 Task: Search one way flight ticket for 1 adult, 5 children, 2 infants in seat and 1 infant on lap in first from Montgomery: Montgomery Regional Airportß(dannelly Field) to Greenville: Pitt-greenville Airport on 5-2-2023. Choice of flights is United. Number of bags: 7 checked bags. Price is upto 55000. Outbound departure time preference is 10:30.
Action: Mouse moved to (236, 410)
Screenshot: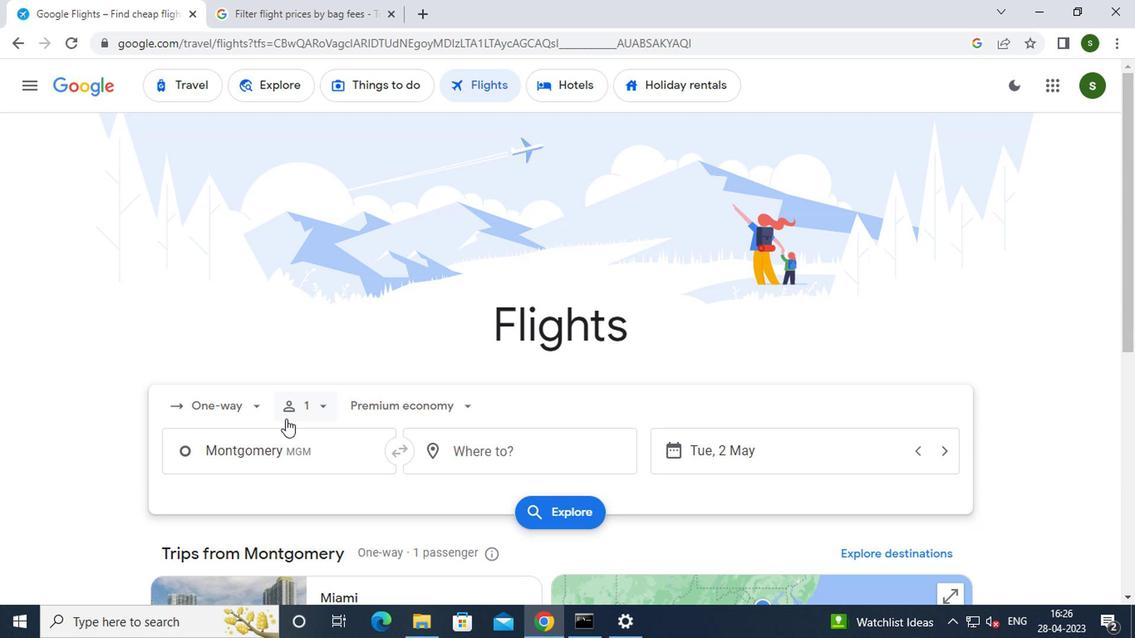 
Action: Mouse pressed left at (236, 410)
Screenshot: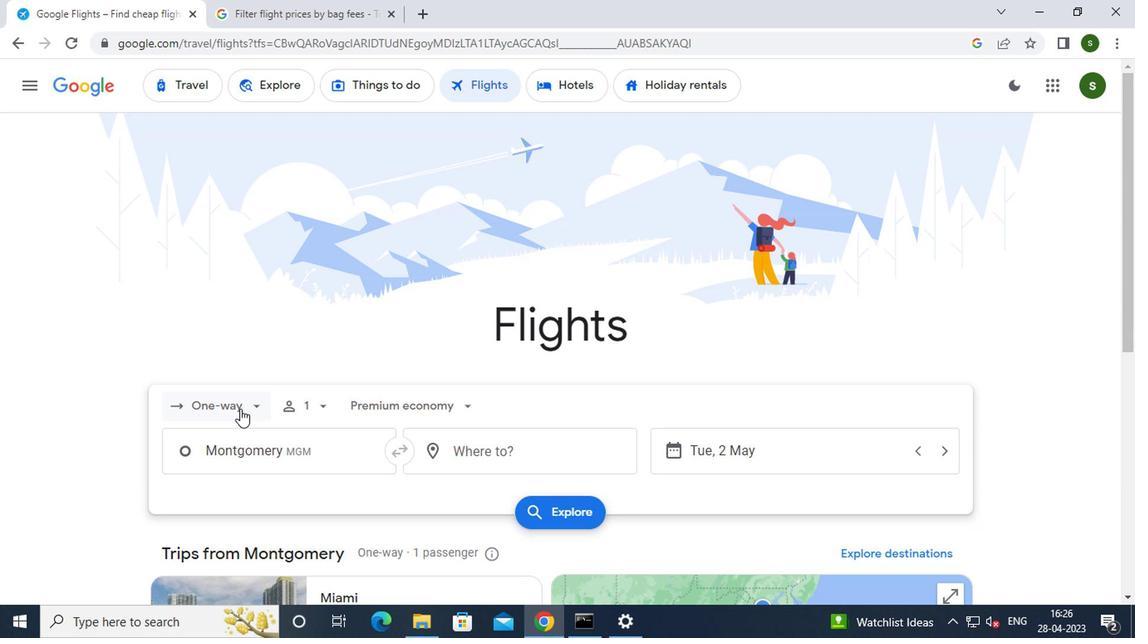 
Action: Mouse moved to (247, 480)
Screenshot: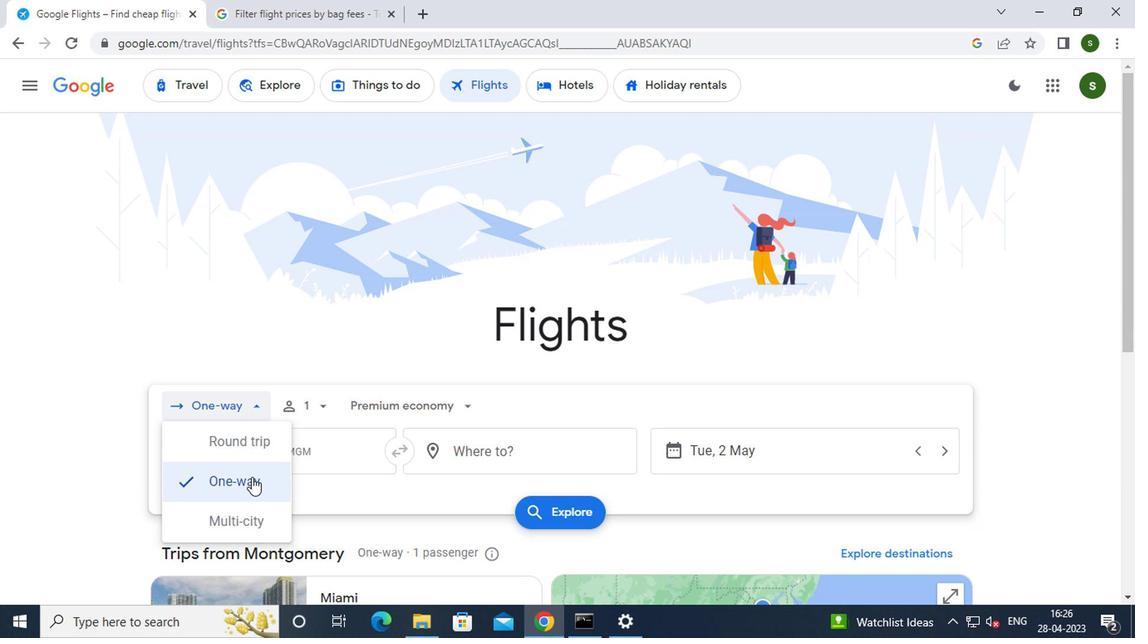 
Action: Mouse pressed left at (247, 480)
Screenshot: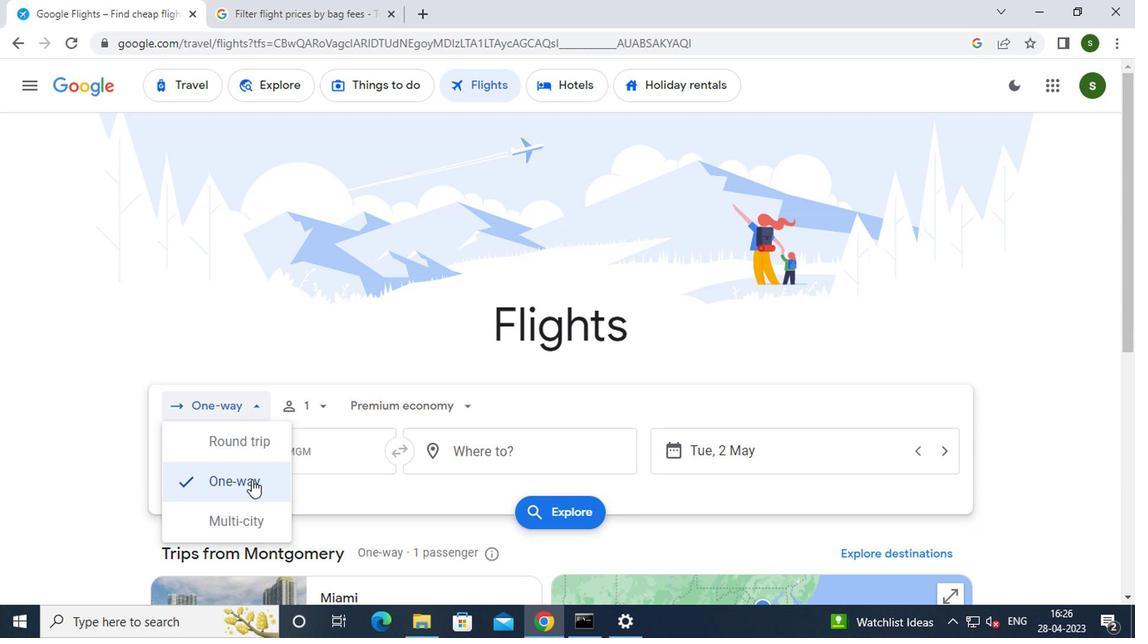 
Action: Mouse moved to (317, 405)
Screenshot: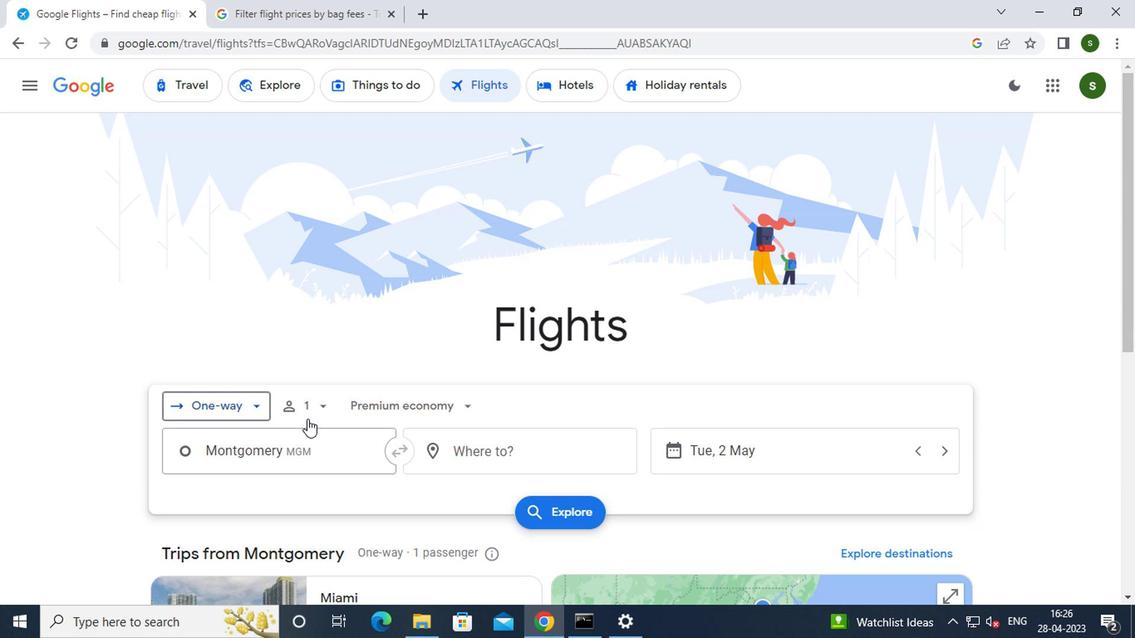 
Action: Mouse pressed left at (317, 405)
Screenshot: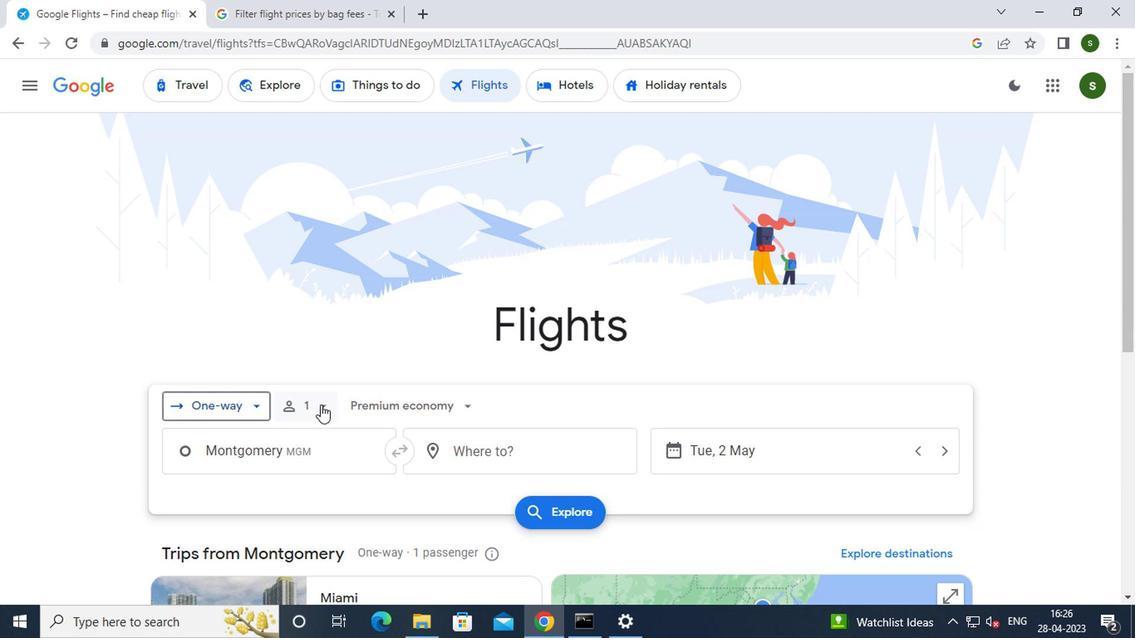 
Action: Mouse moved to (440, 495)
Screenshot: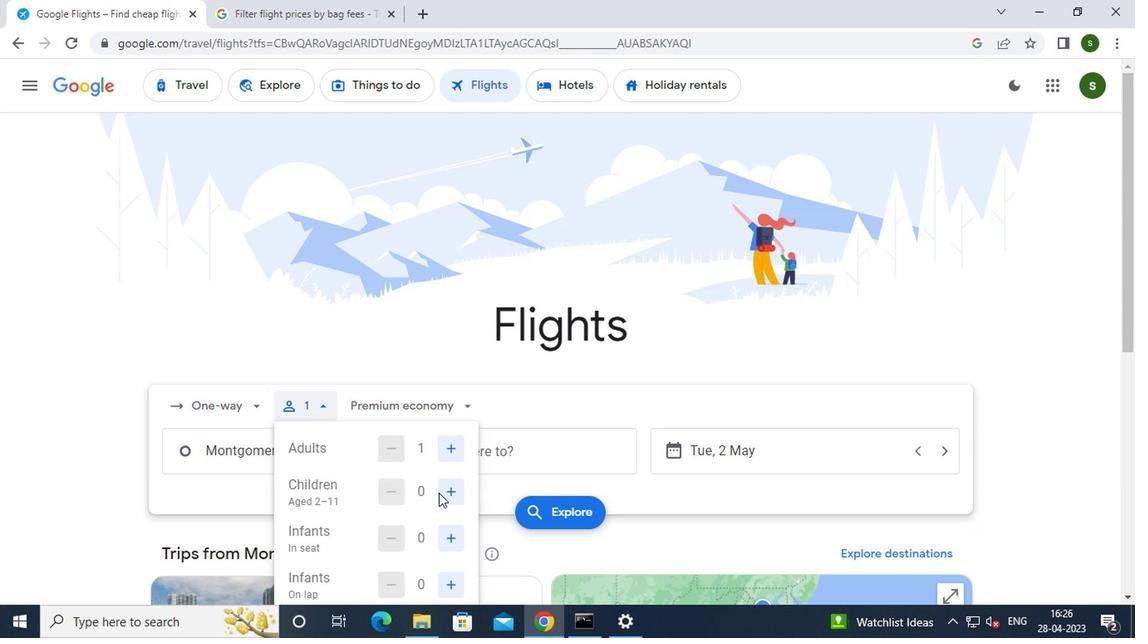 
Action: Mouse pressed left at (440, 495)
Screenshot: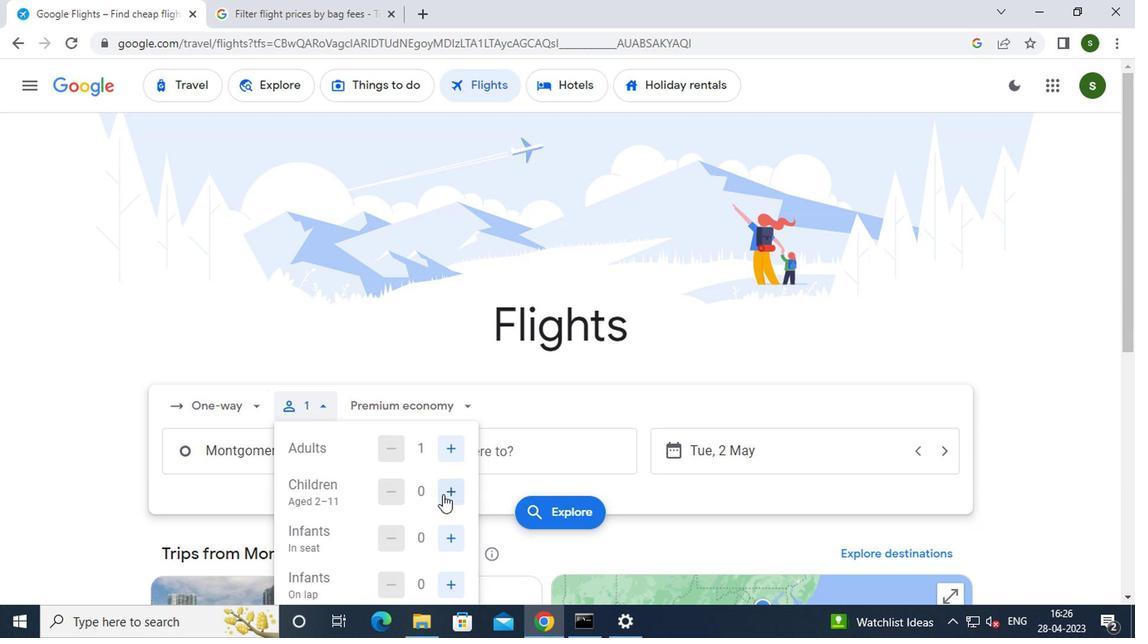 
Action: Mouse pressed left at (440, 495)
Screenshot: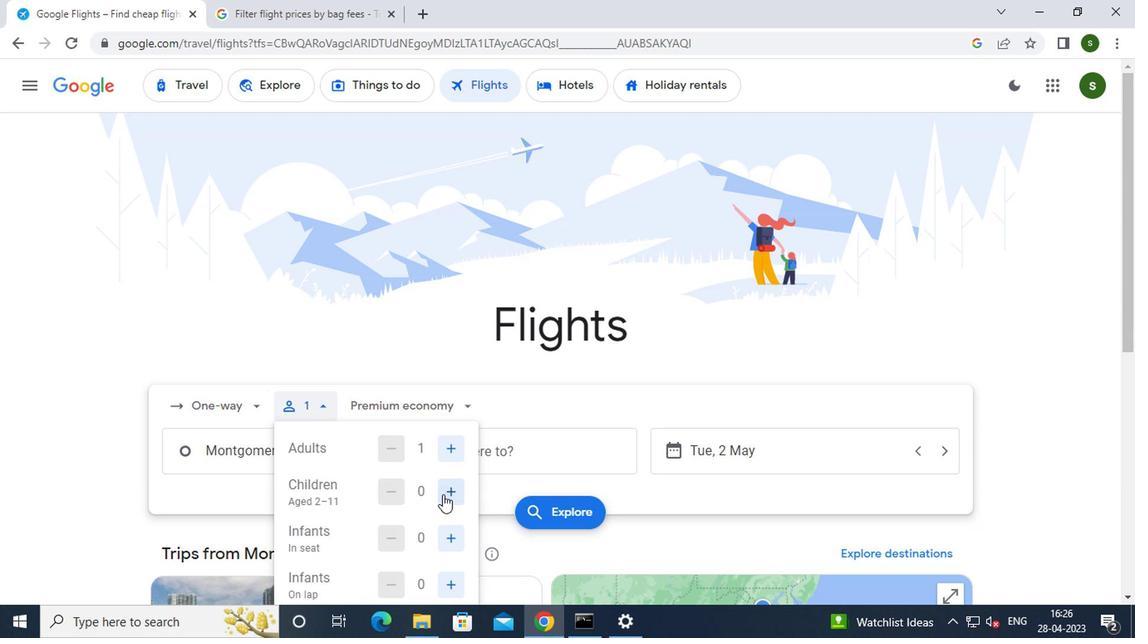 
Action: Mouse pressed left at (440, 495)
Screenshot: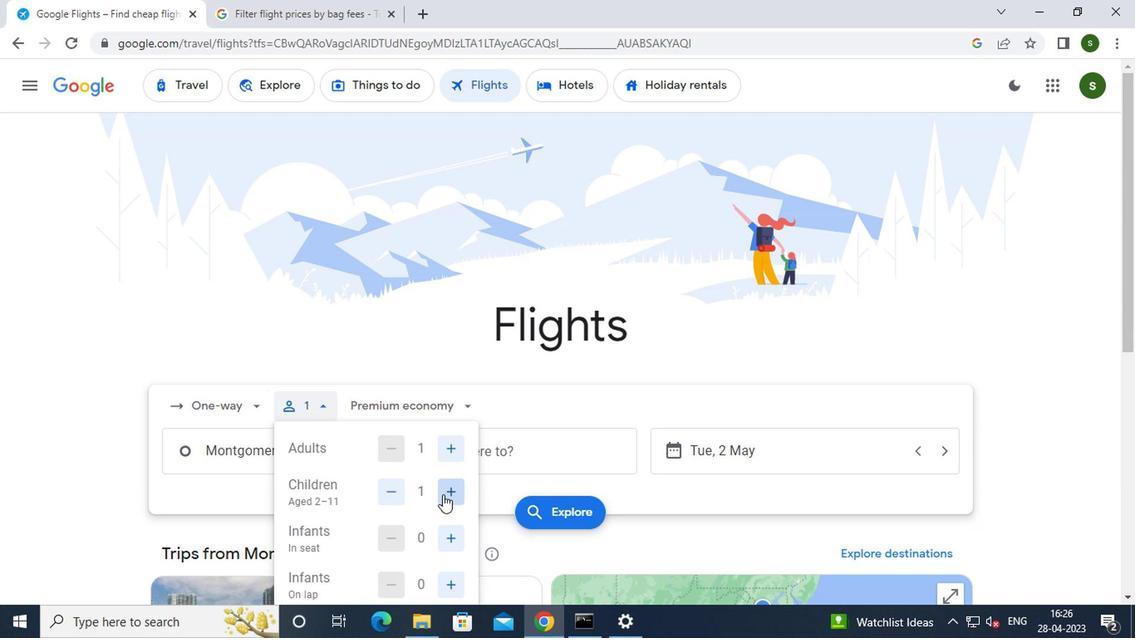 
Action: Mouse pressed left at (440, 495)
Screenshot: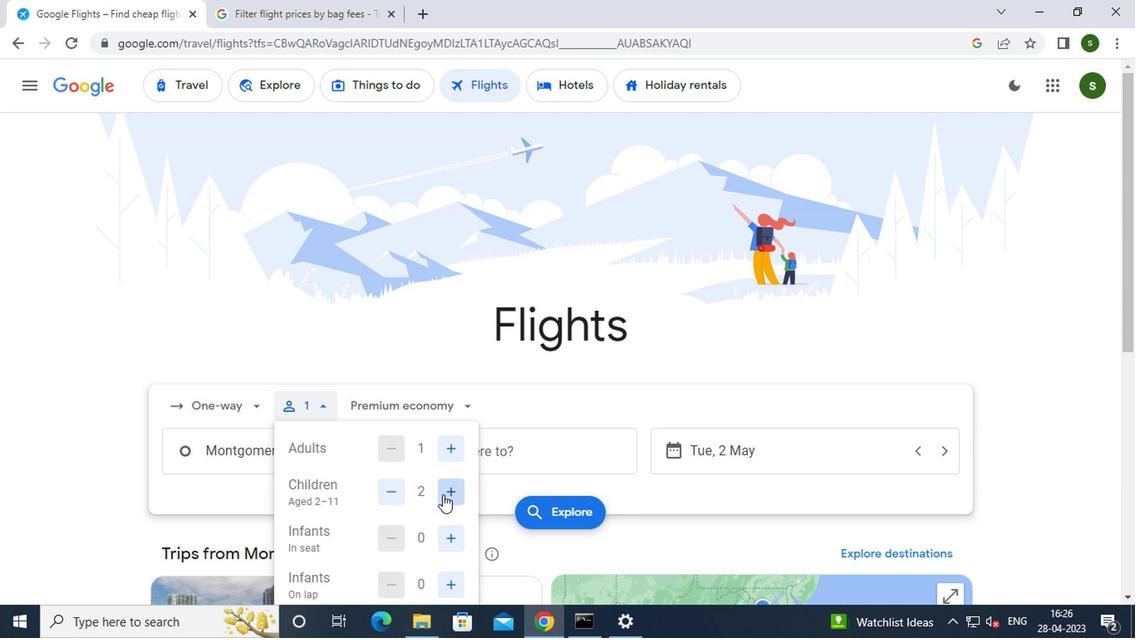 
Action: Mouse pressed left at (440, 495)
Screenshot: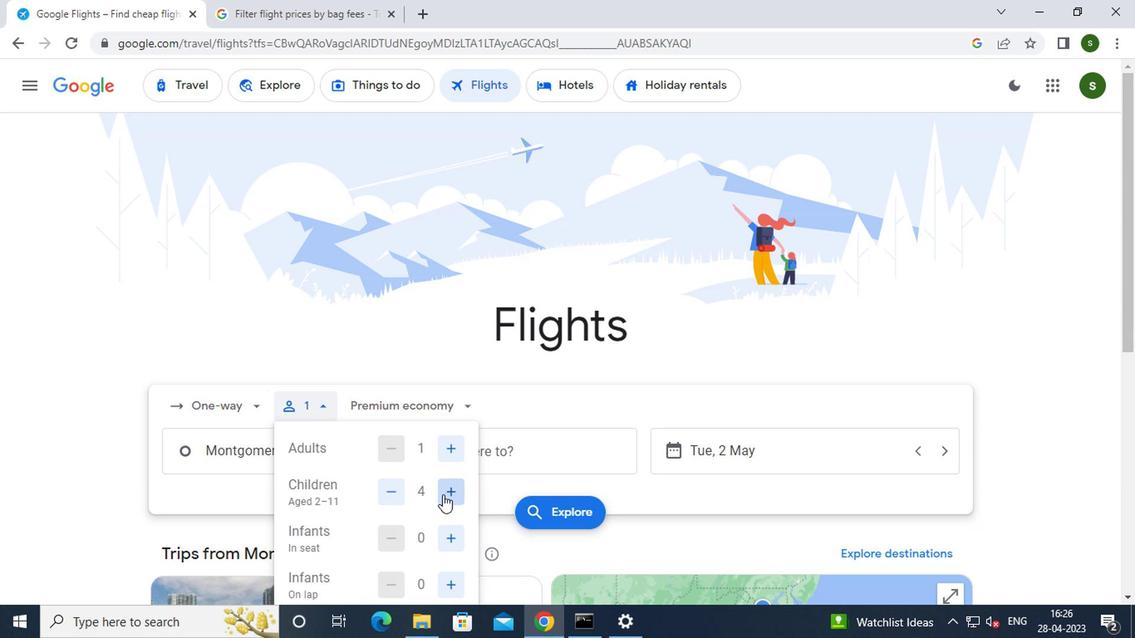 
Action: Mouse moved to (449, 541)
Screenshot: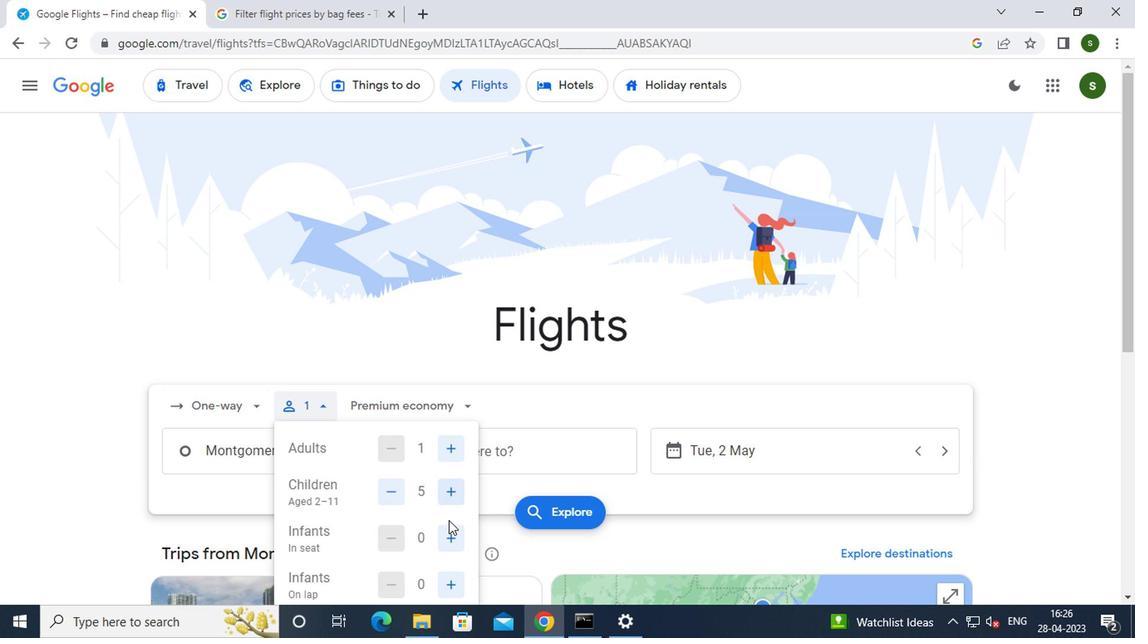 
Action: Mouse pressed left at (449, 541)
Screenshot: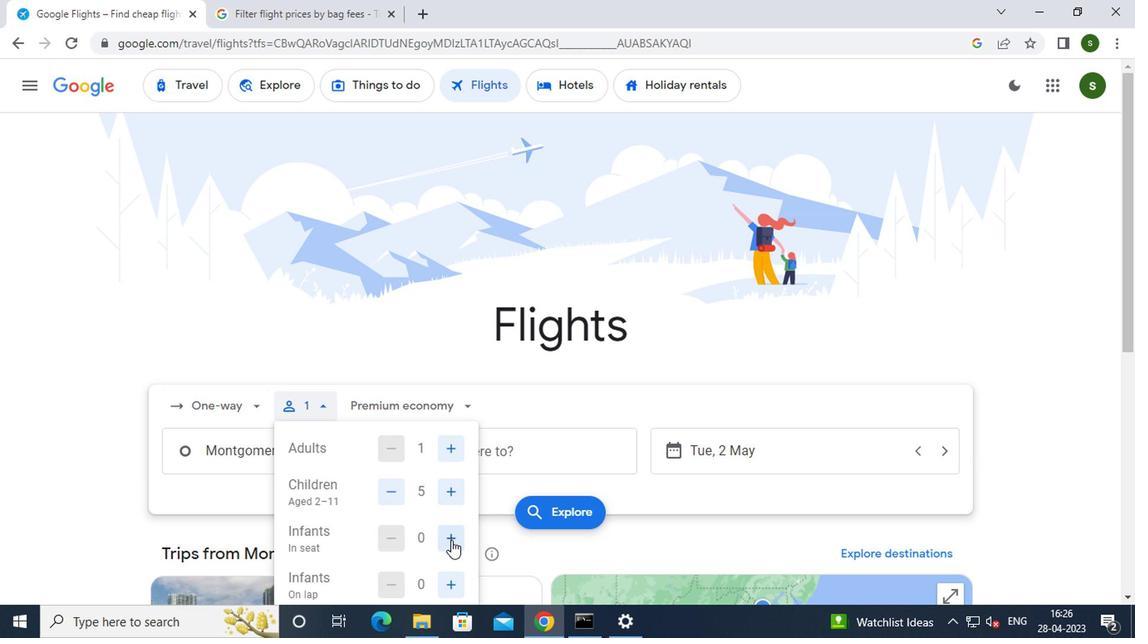 
Action: Mouse pressed left at (449, 541)
Screenshot: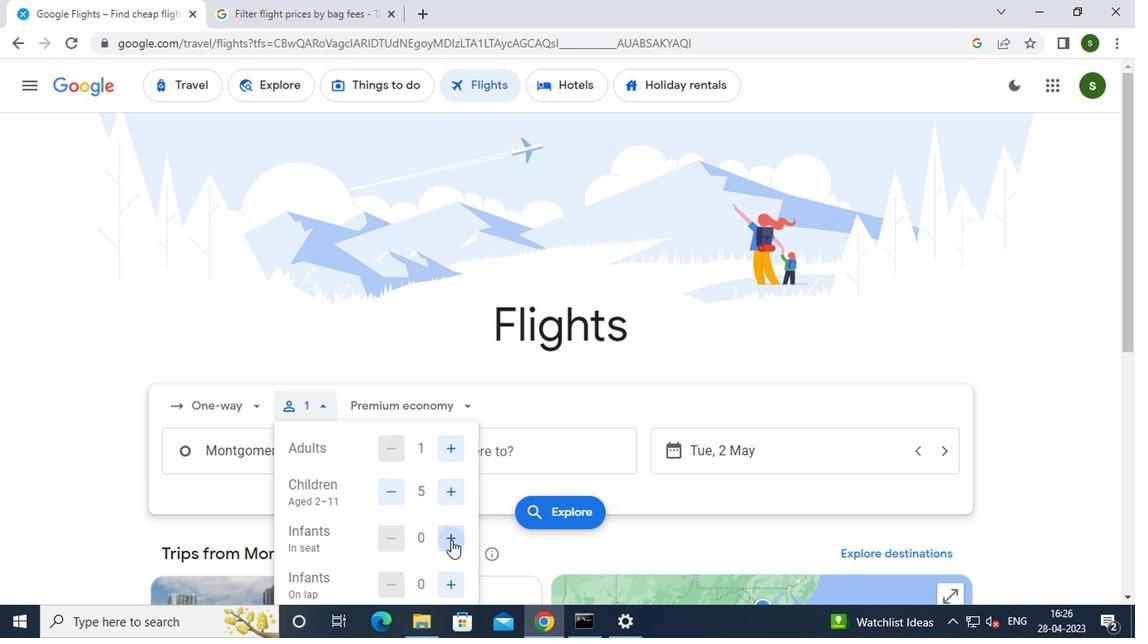 
Action: Mouse moved to (447, 575)
Screenshot: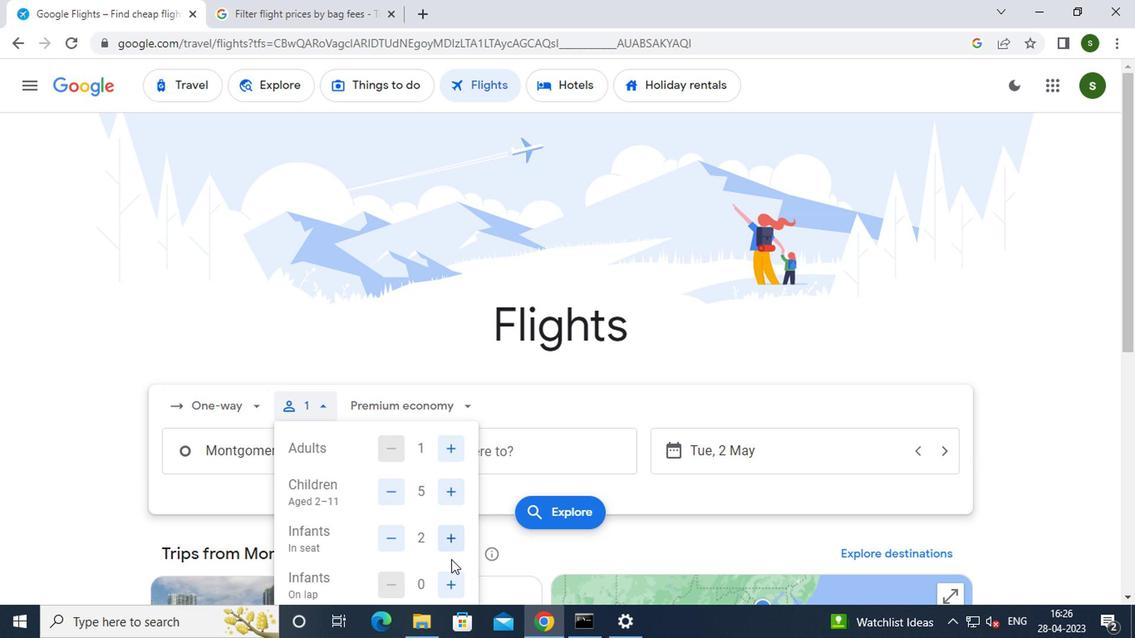 
Action: Mouse pressed left at (447, 575)
Screenshot: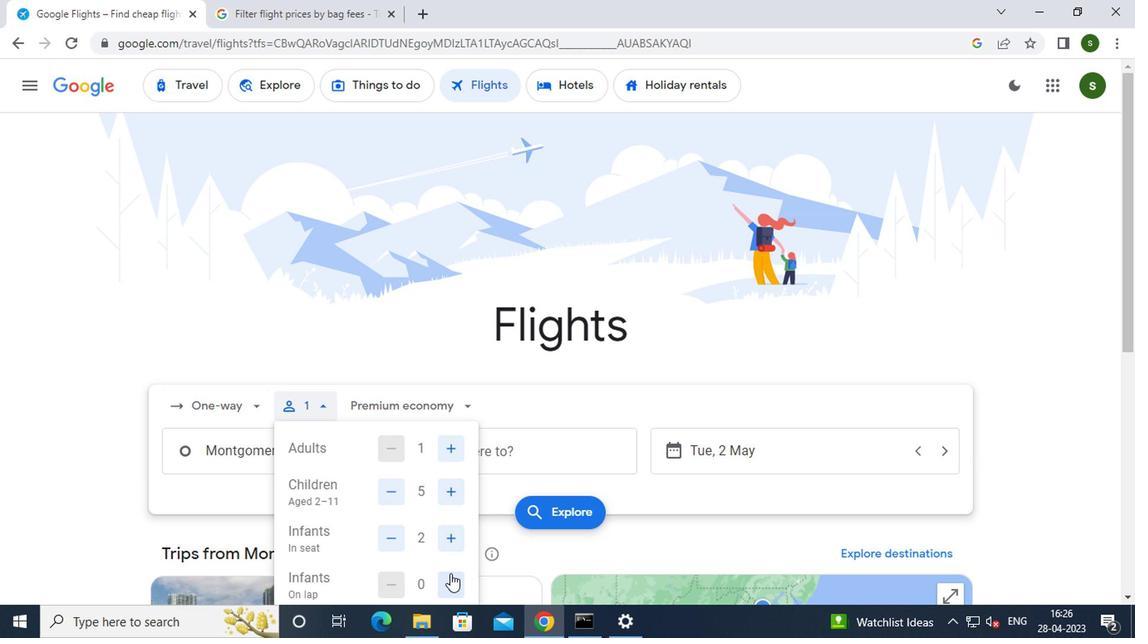 
Action: Mouse moved to (392, 536)
Screenshot: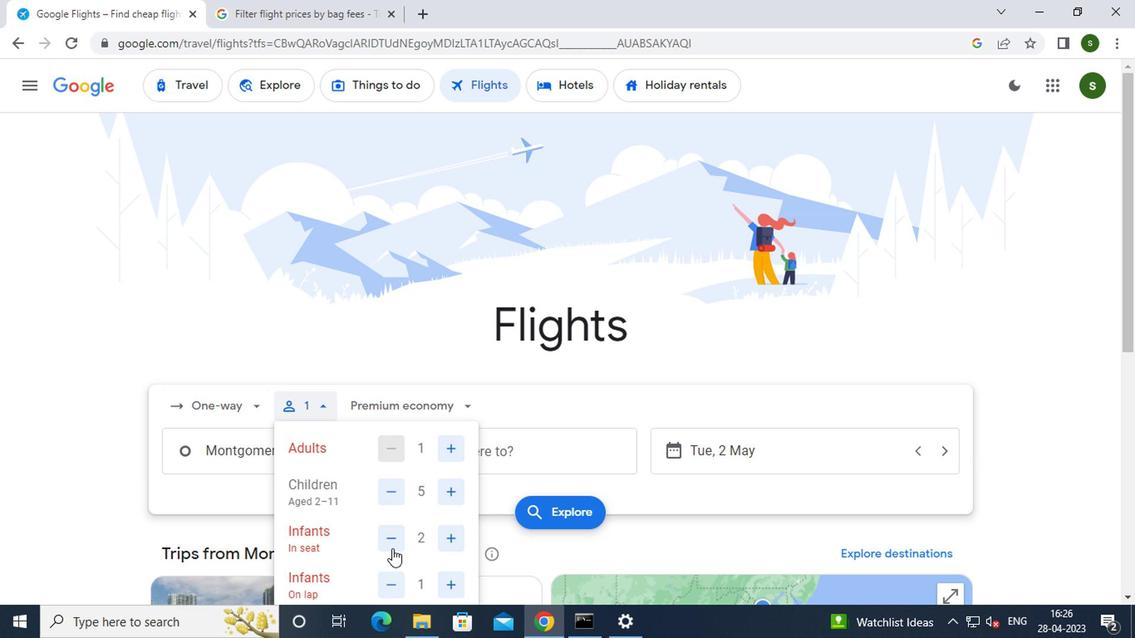 
Action: Mouse pressed left at (392, 536)
Screenshot: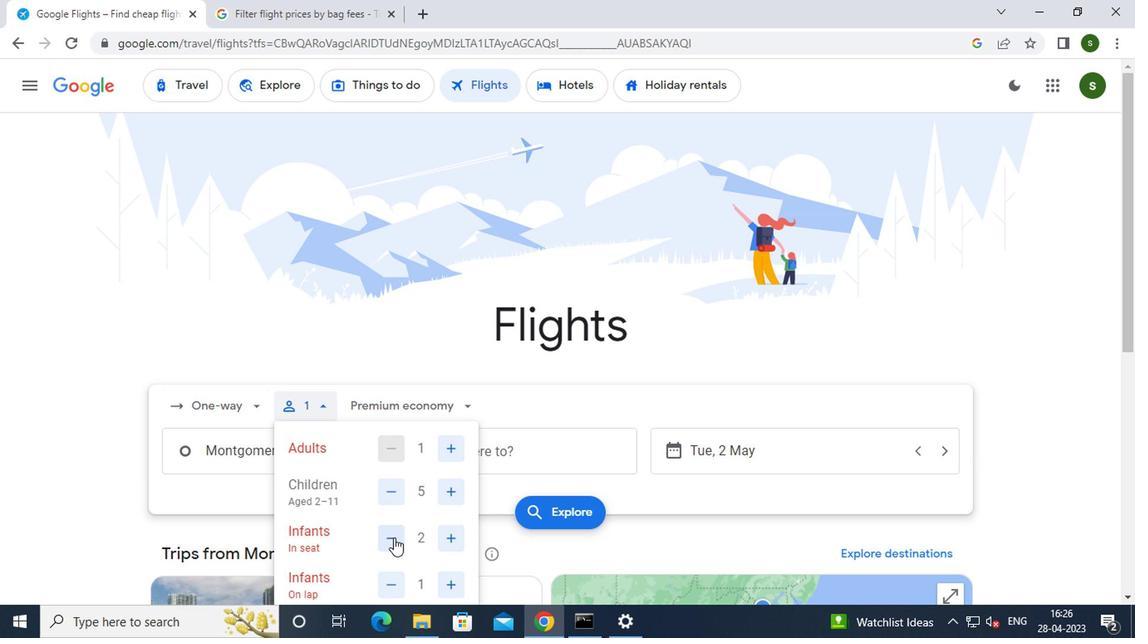 
Action: Mouse moved to (451, 402)
Screenshot: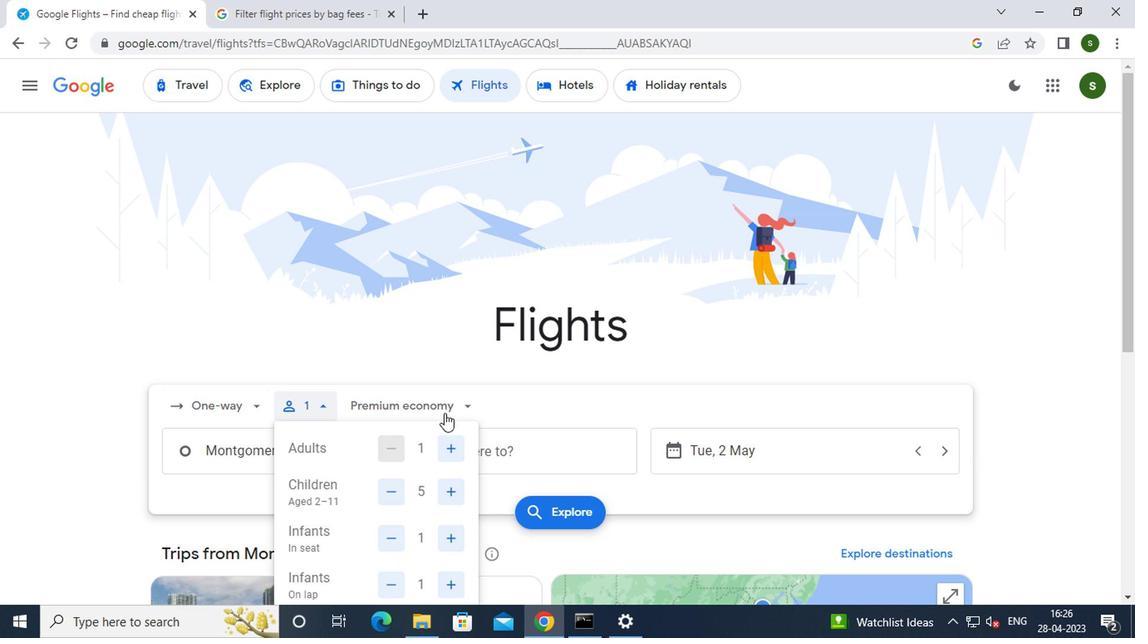 
Action: Mouse pressed left at (451, 402)
Screenshot: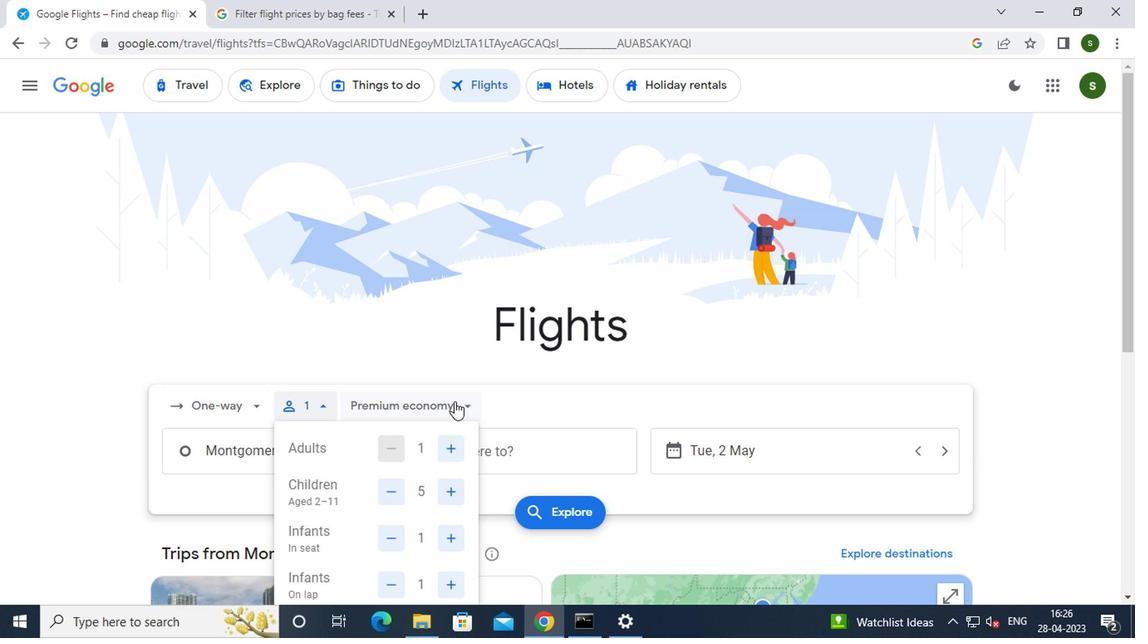 
Action: Mouse moved to (406, 560)
Screenshot: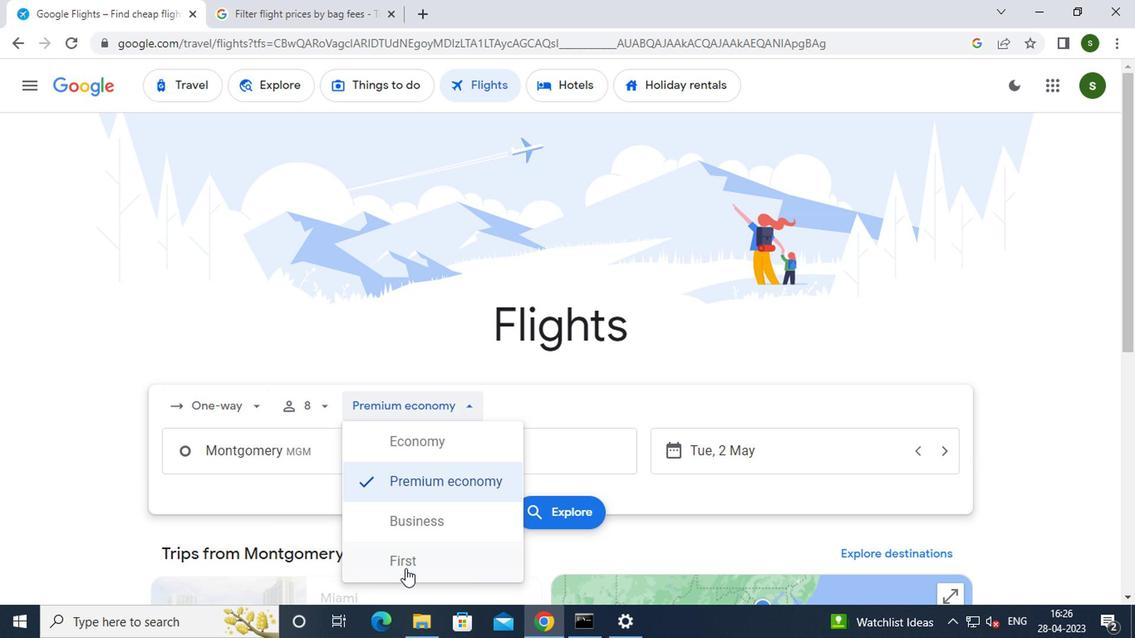 
Action: Mouse pressed left at (406, 560)
Screenshot: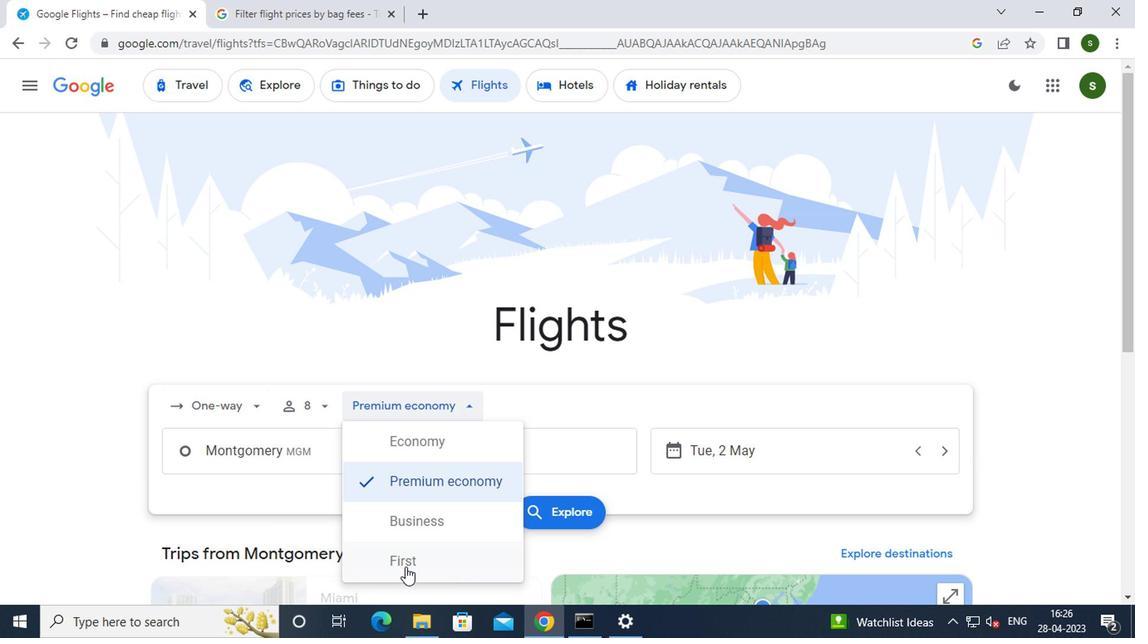
Action: Mouse moved to (360, 446)
Screenshot: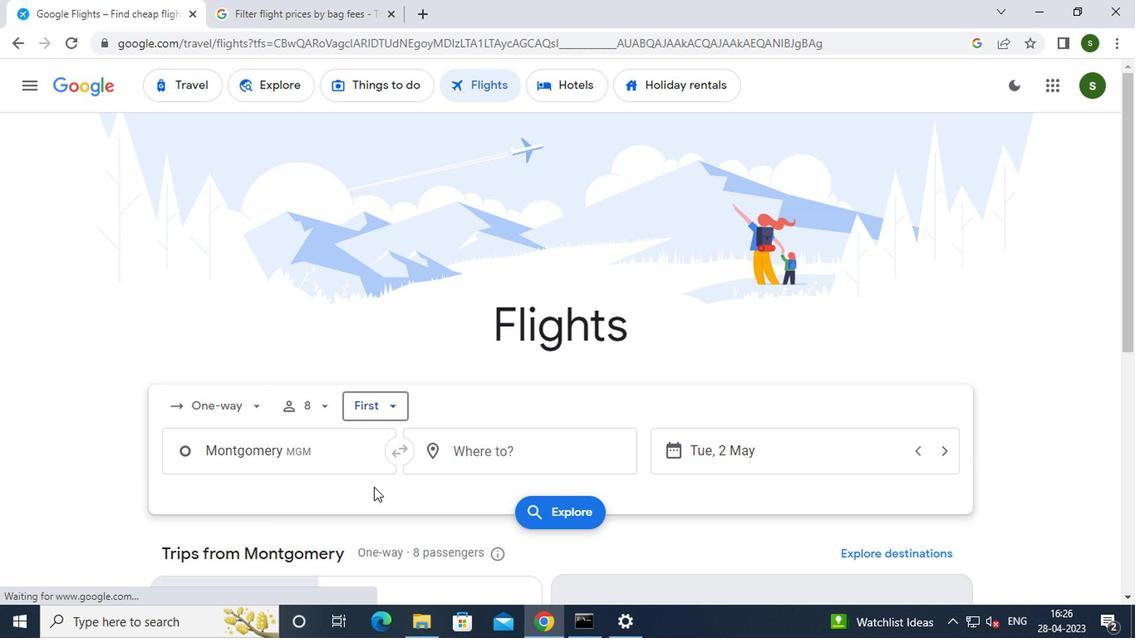 
Action: Mouse pressed left at (360, 446)
Screenshot: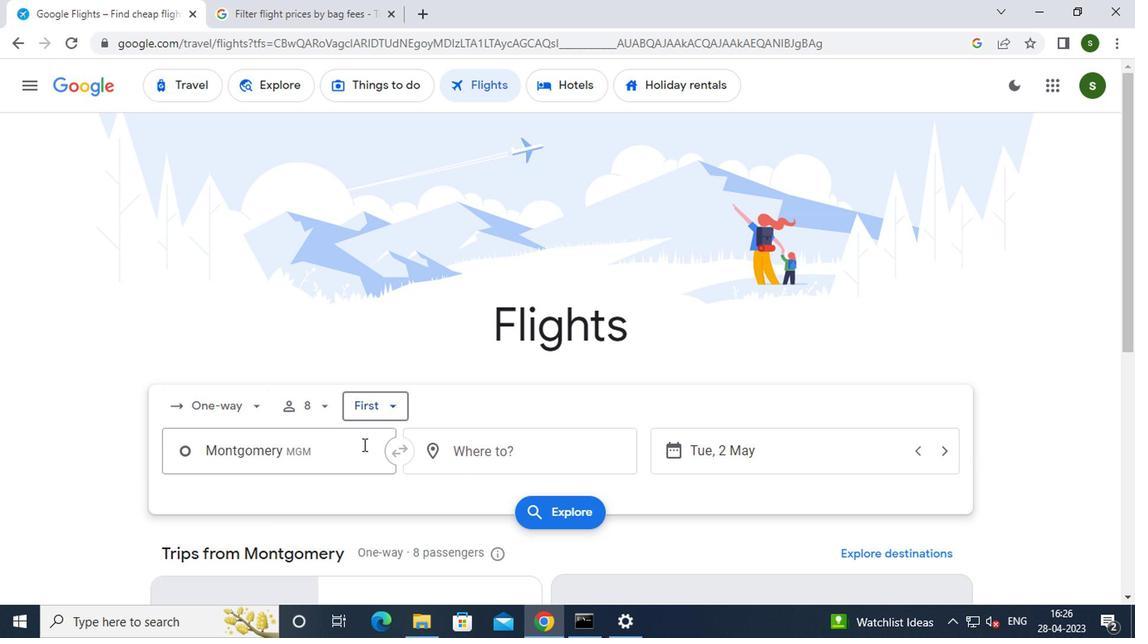 
Action: Key pressed m<Key.caps_lock>ontgomery
Screenshot: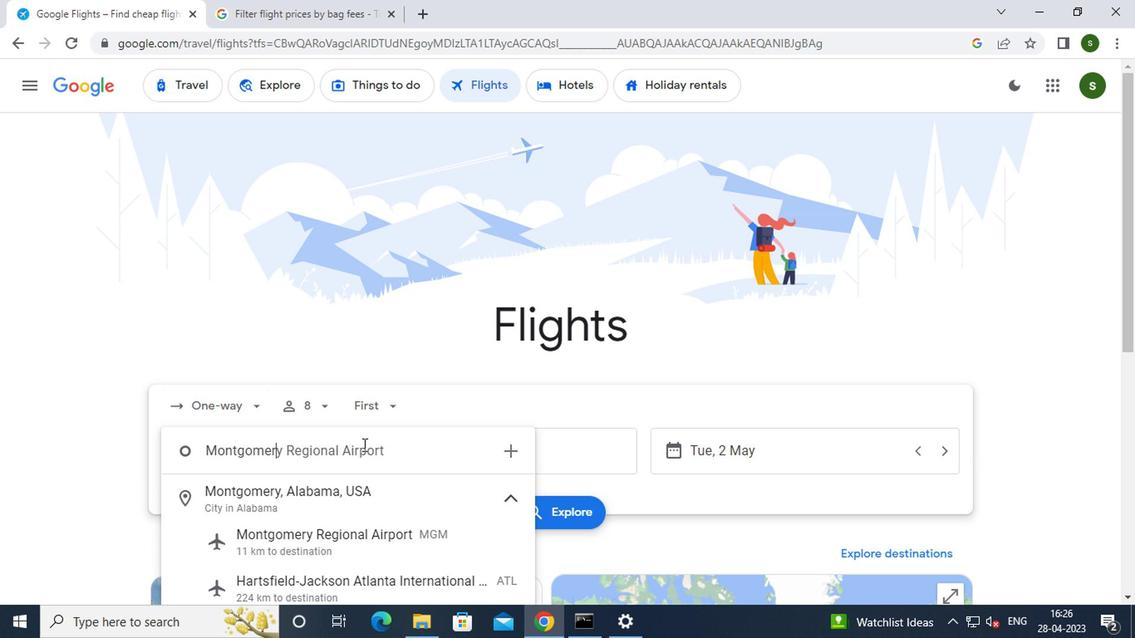 
Action: Mouse moved to (401, 546)
Screenshot: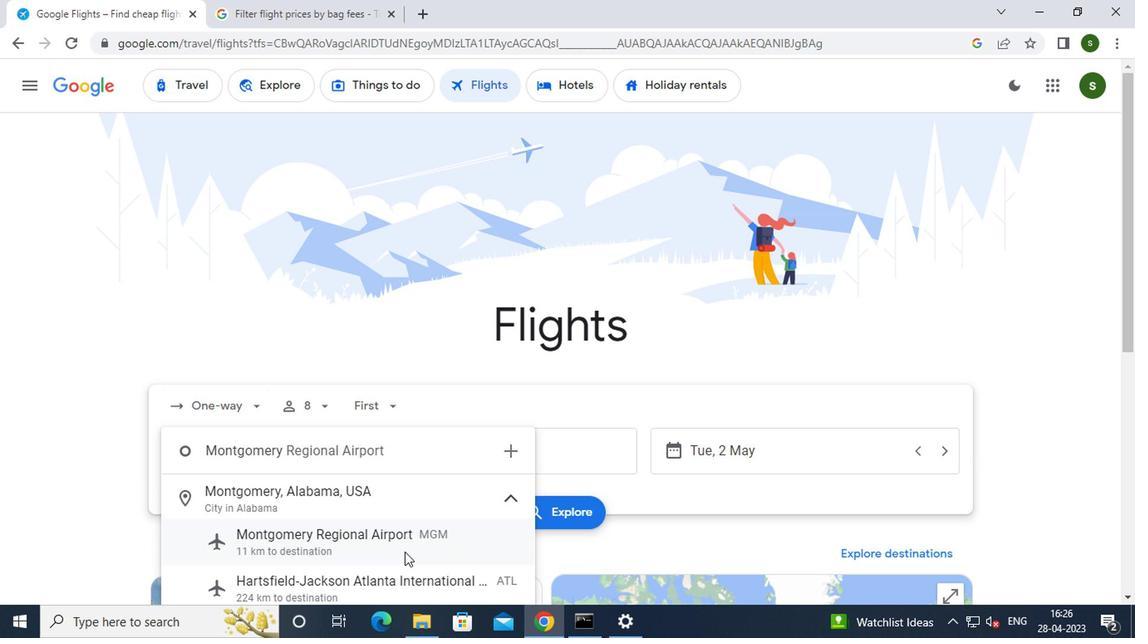 
Action: Mouse pressed left at (401, 546)
Screenshot: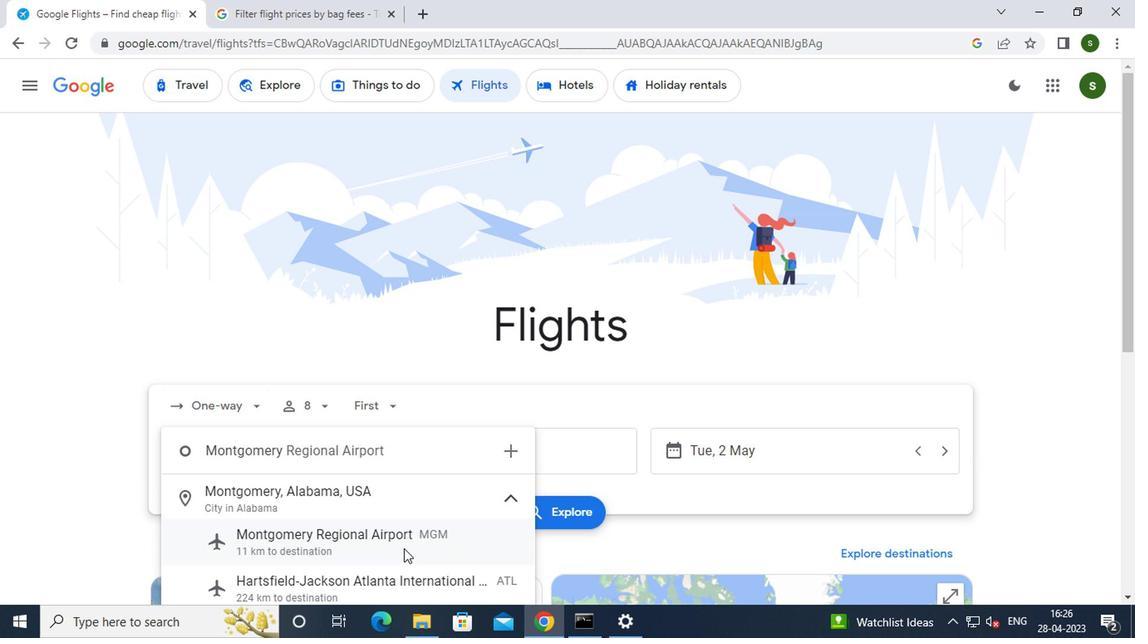 
Action: Mouse moved to (489, 446)
Screenshot: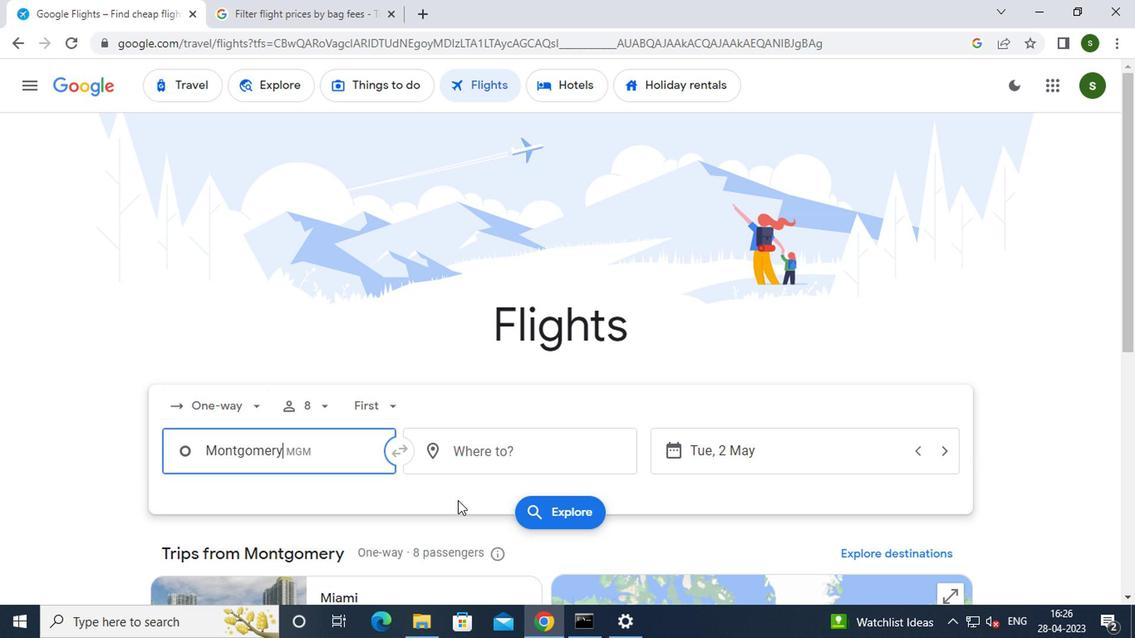 
Action: Mouse pressed left at (489, 446)
Screenshot: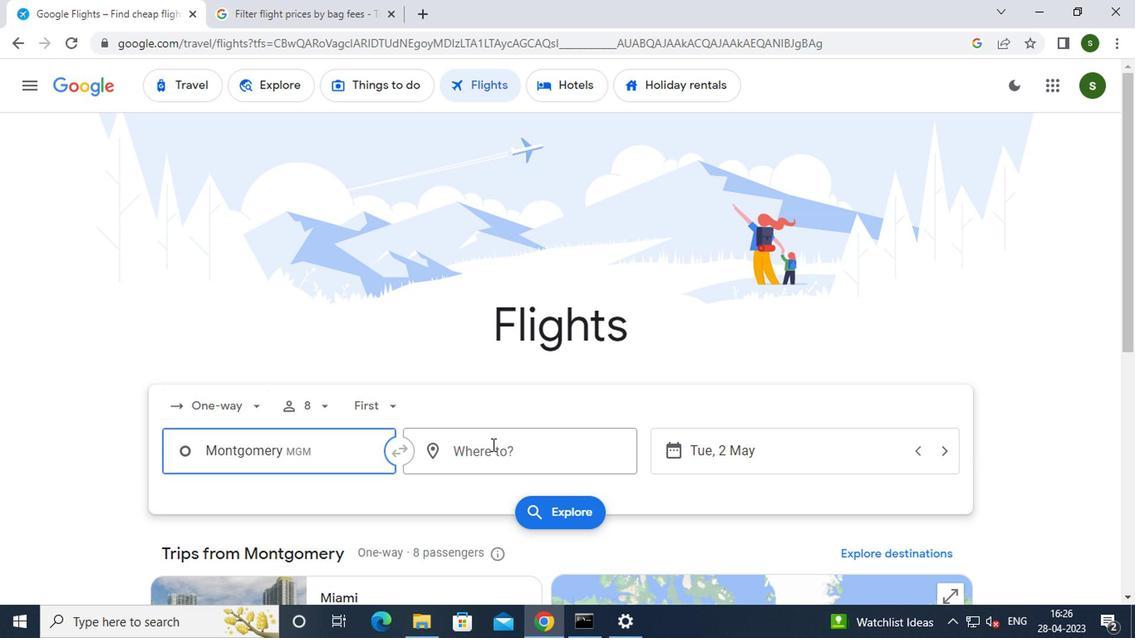 
Action: Key pressed <Key.caps_lock>j<Key.caps_lock>ackson<Key.space><Key.shift>H<Key.shift>O
Screenshot: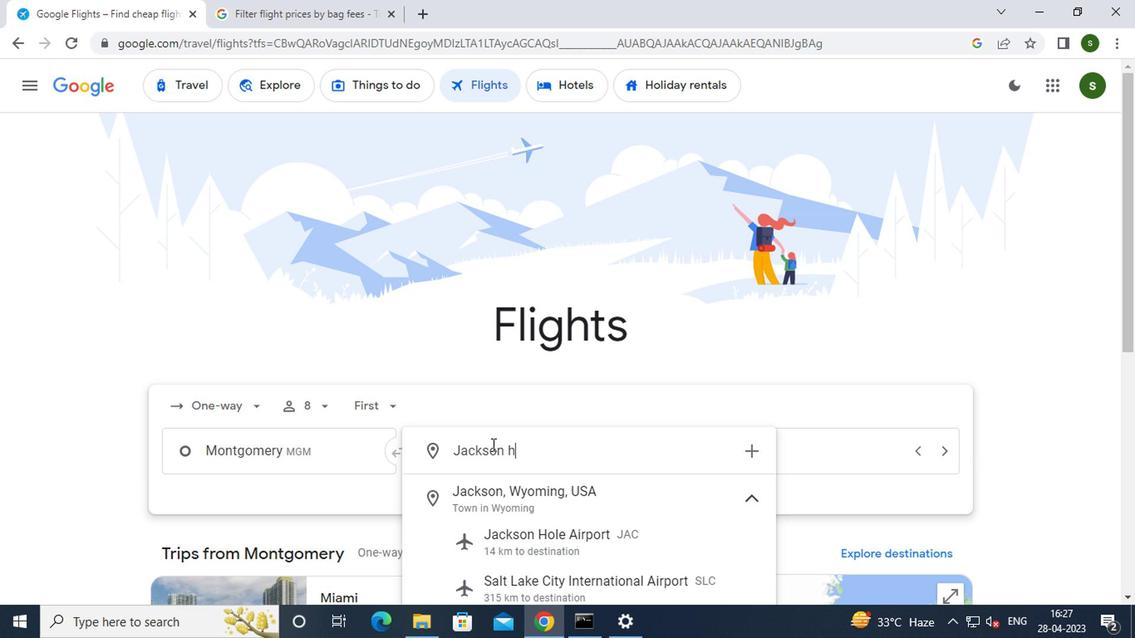 
Action: Mouse moved to (512, 491)
Screenshot: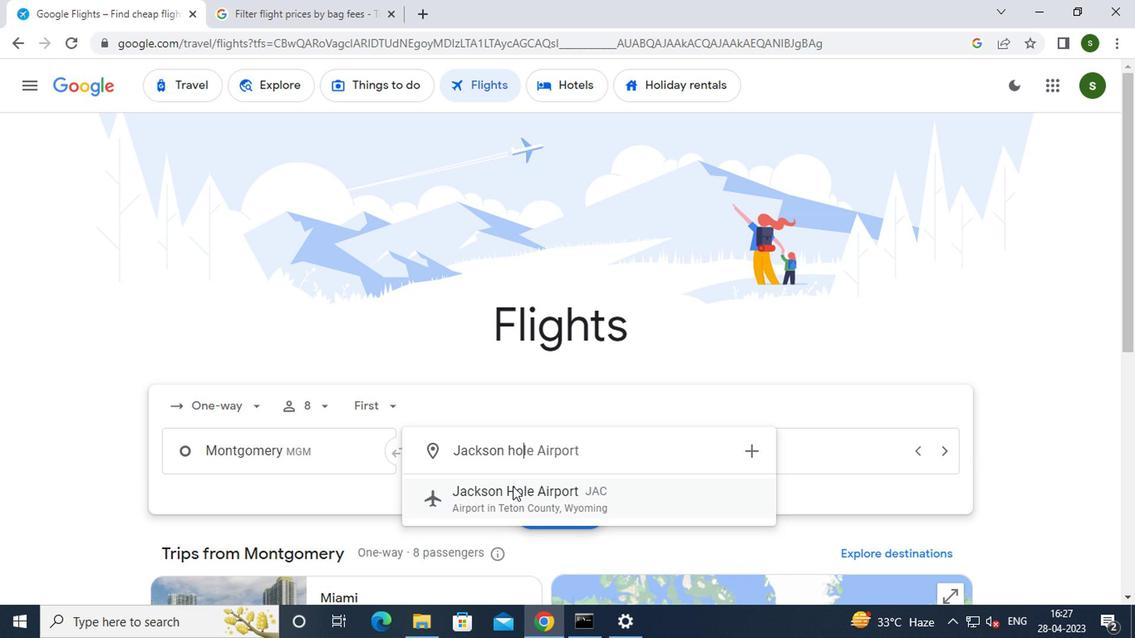 
Action: Mouse pressed left at (512, 491)
Screenshot: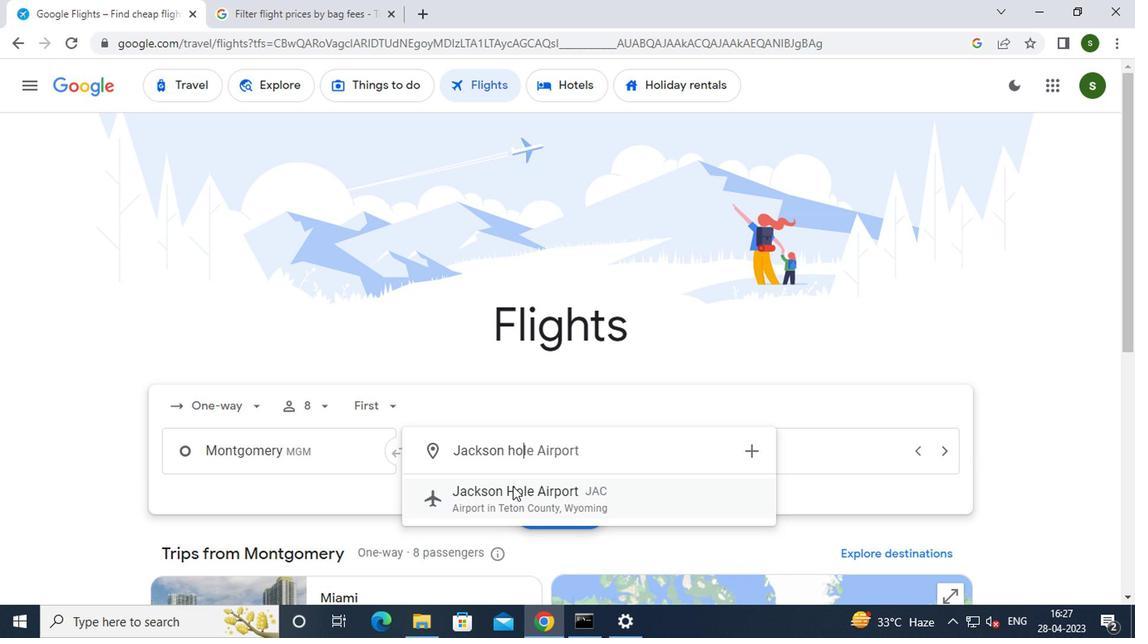 
Action: Mouse moved to (799, 450)
Screenshot: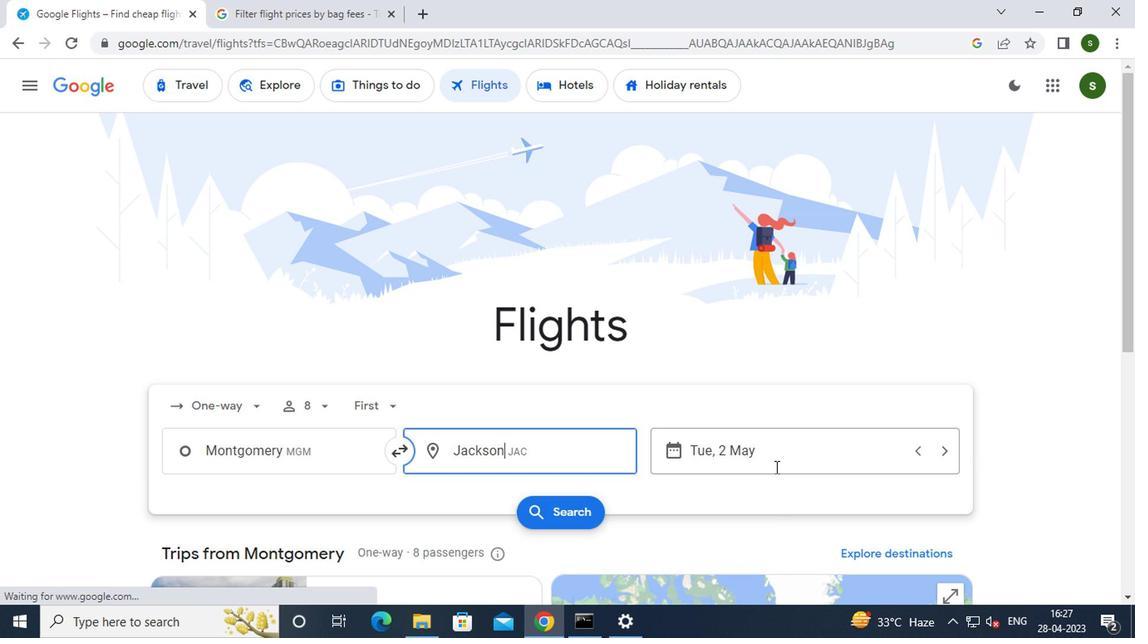 
Action: Mouse pressed left at (799, 450)
Screenshot: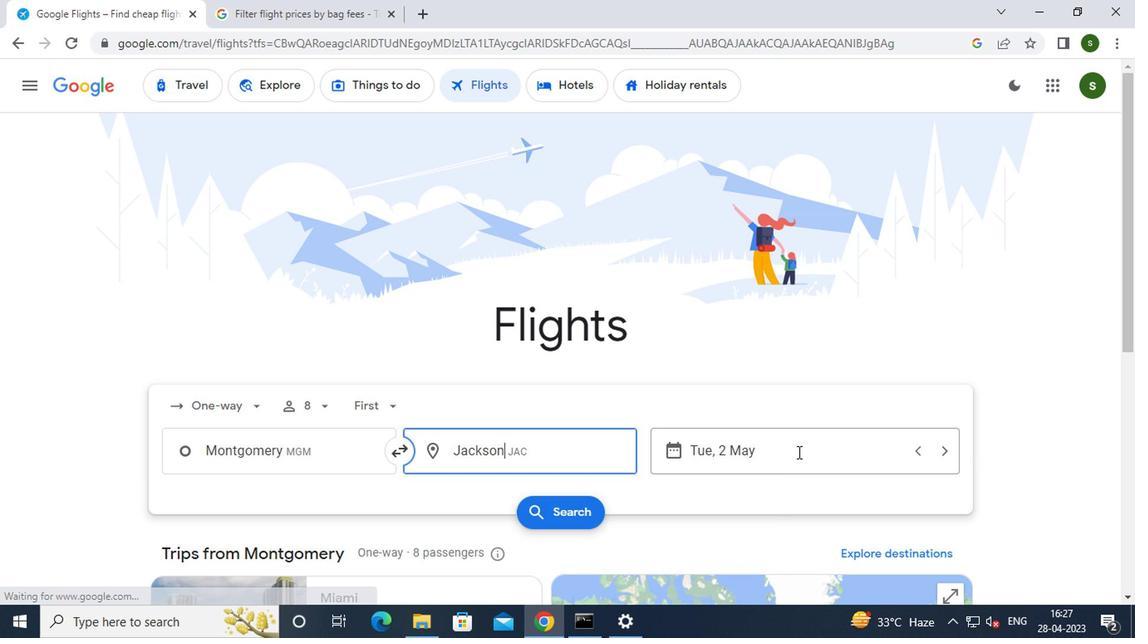 
Action: Mouse moved to (767, 308)
Screenshot: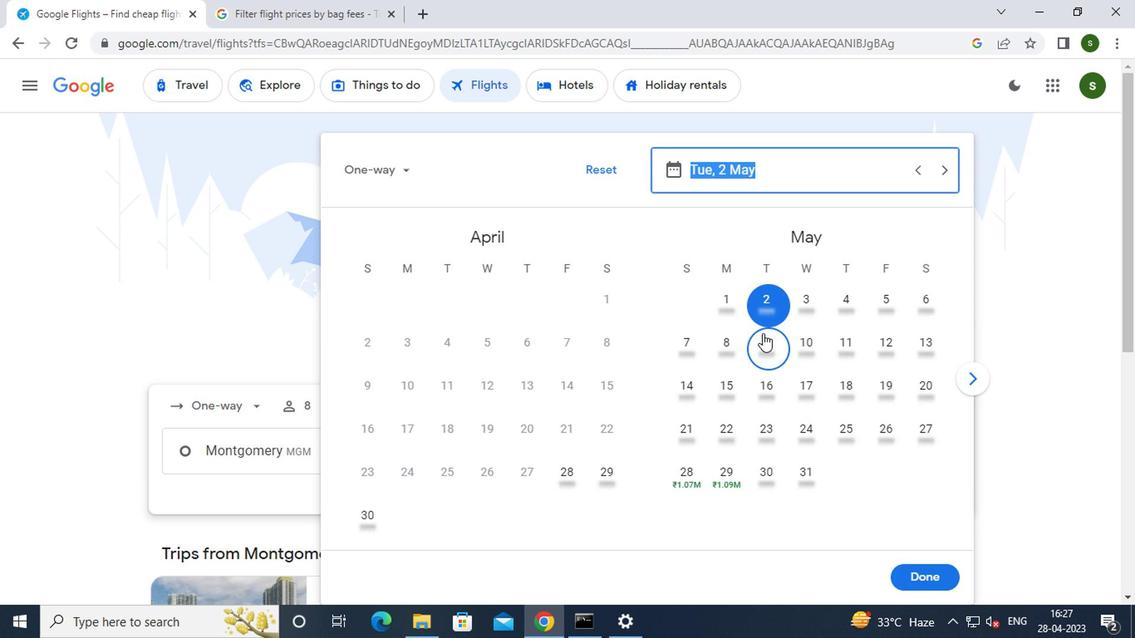 
Action: Mouse pressed left at (767, 308)
Screenshot: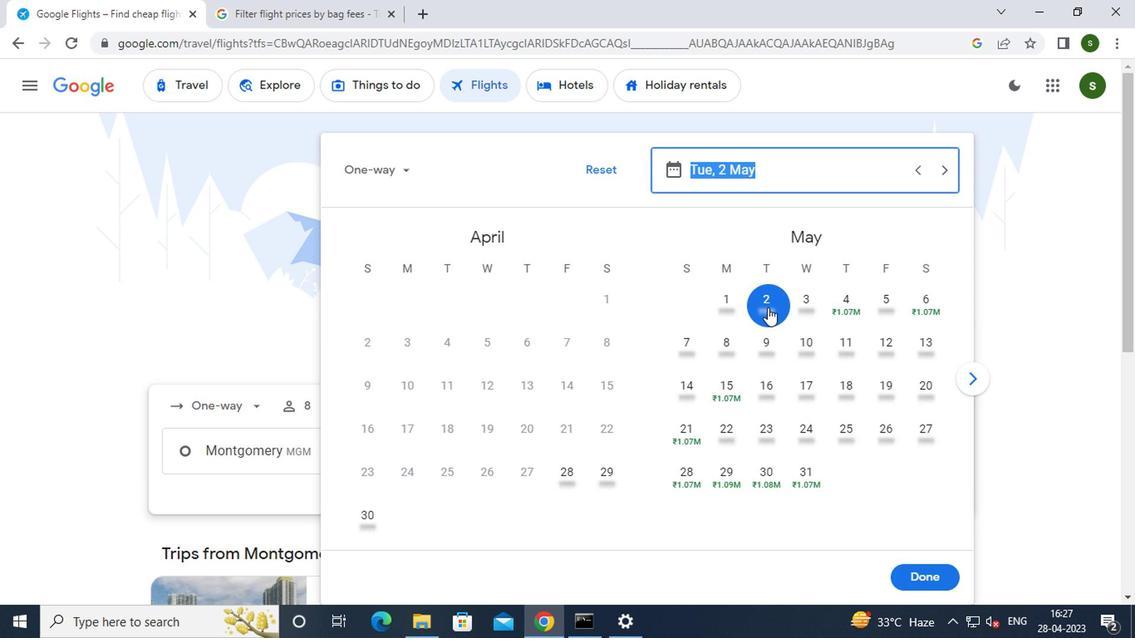 
Action: Mouse moved to (908, 566)
Screenshot: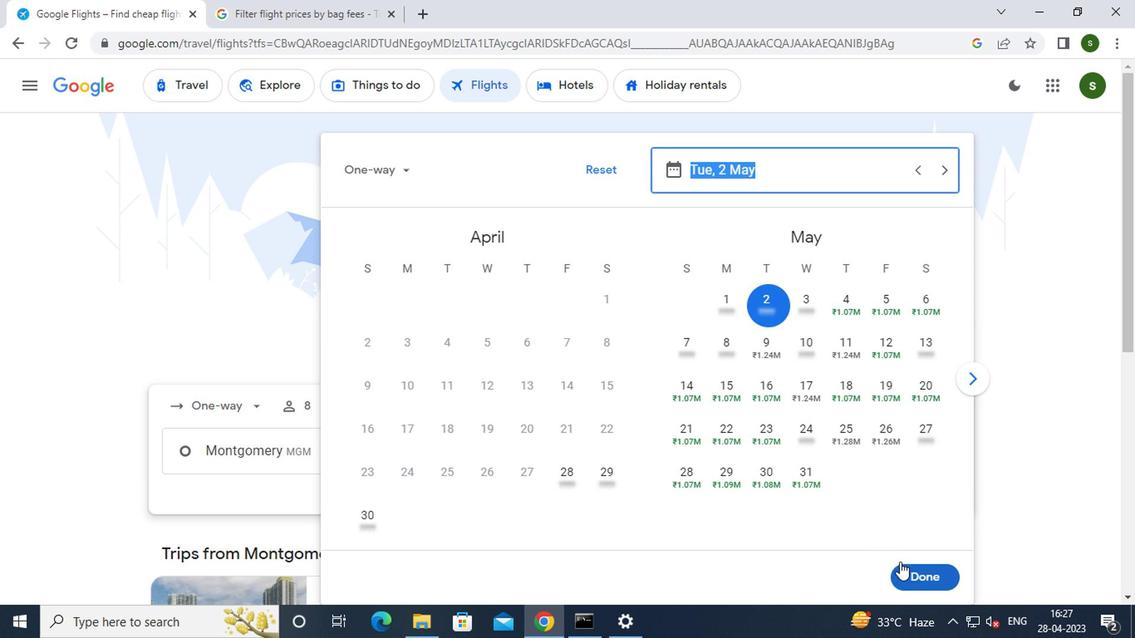 
Action: Mouse pressed left at (908, 566)
Screenshot: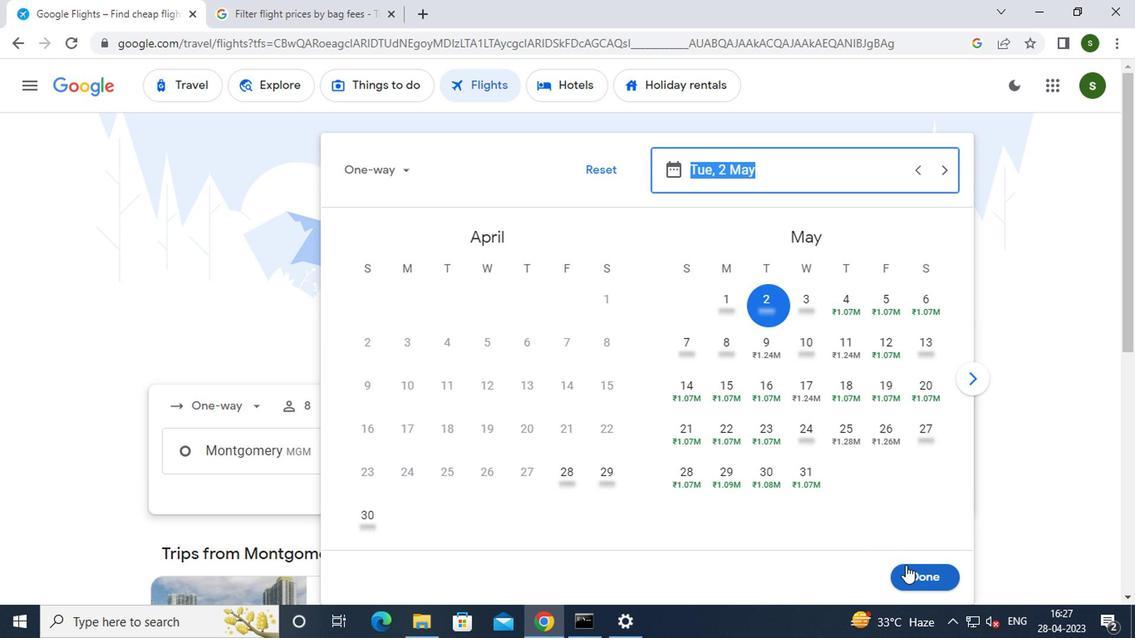 
Action: Mouse moved to (571, 502)
Screenshot: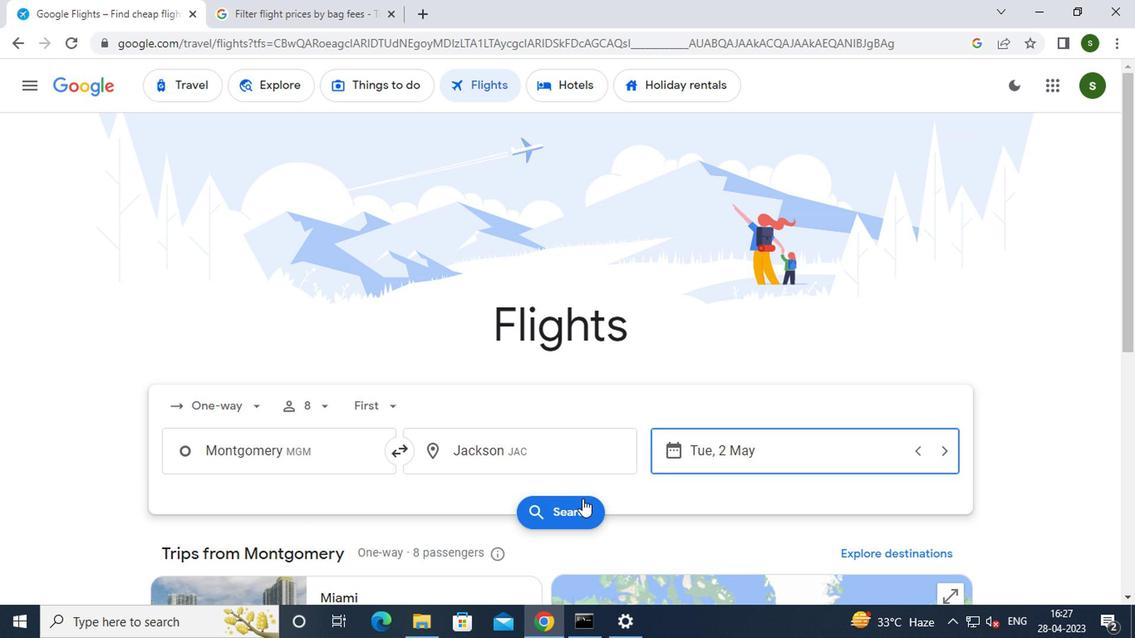 
Action: Mouse pressed left at (571, 502)
Screenshot: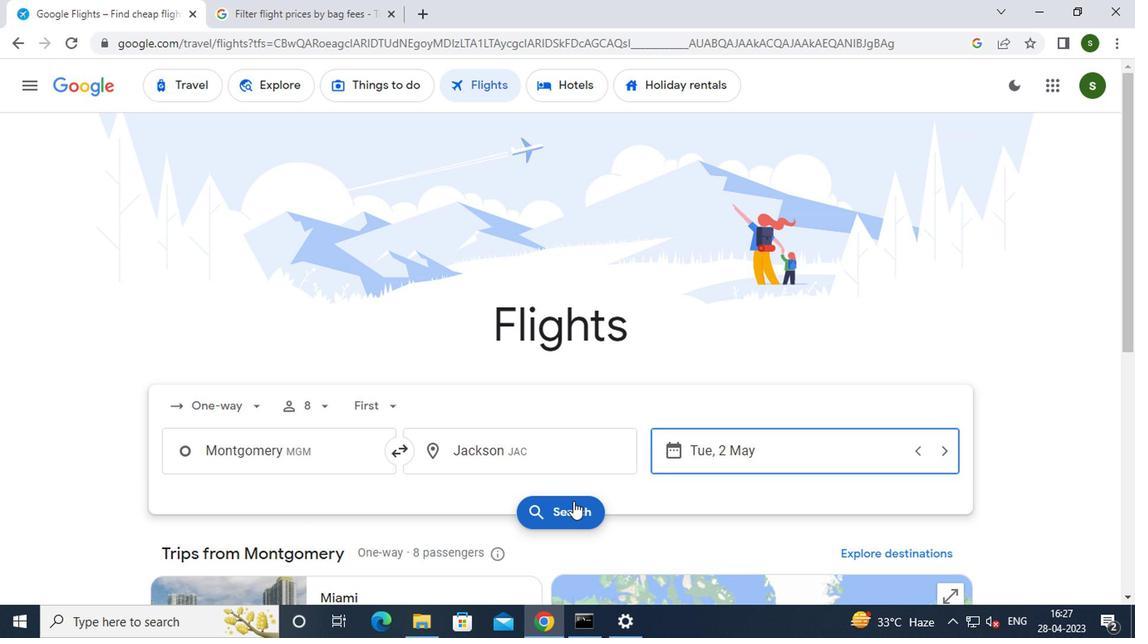 
Action: Mouse moved to (193, 244)
Screenshot: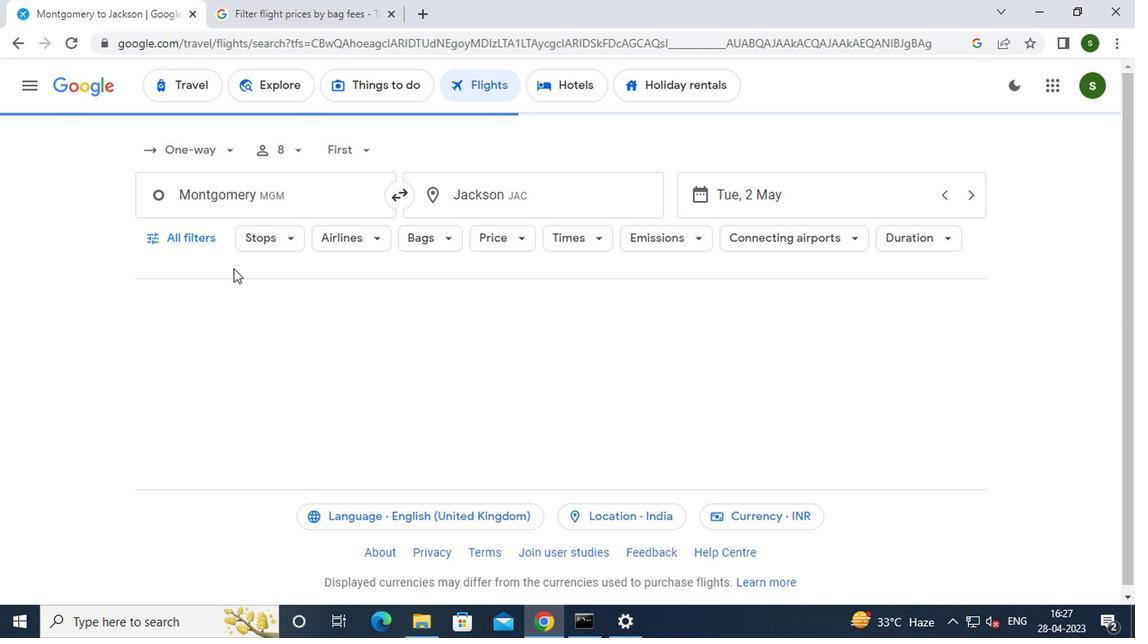 
Action: Mouse pressed left at (193, 244)
Screenshot: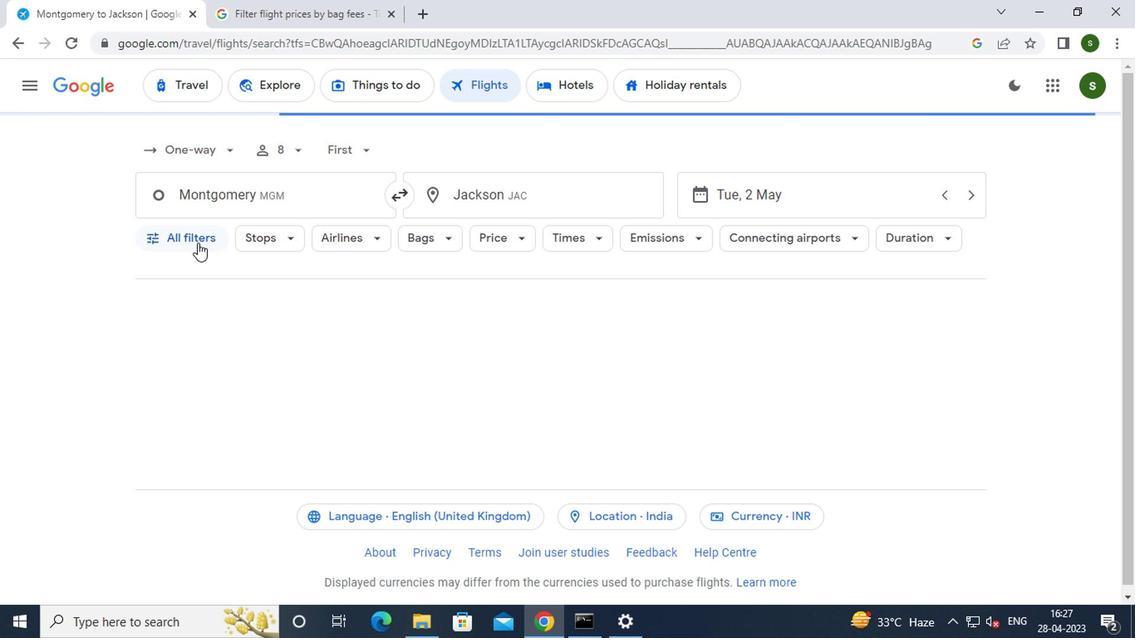 
Action: Mouse moved to (314, 386)
Screenshot: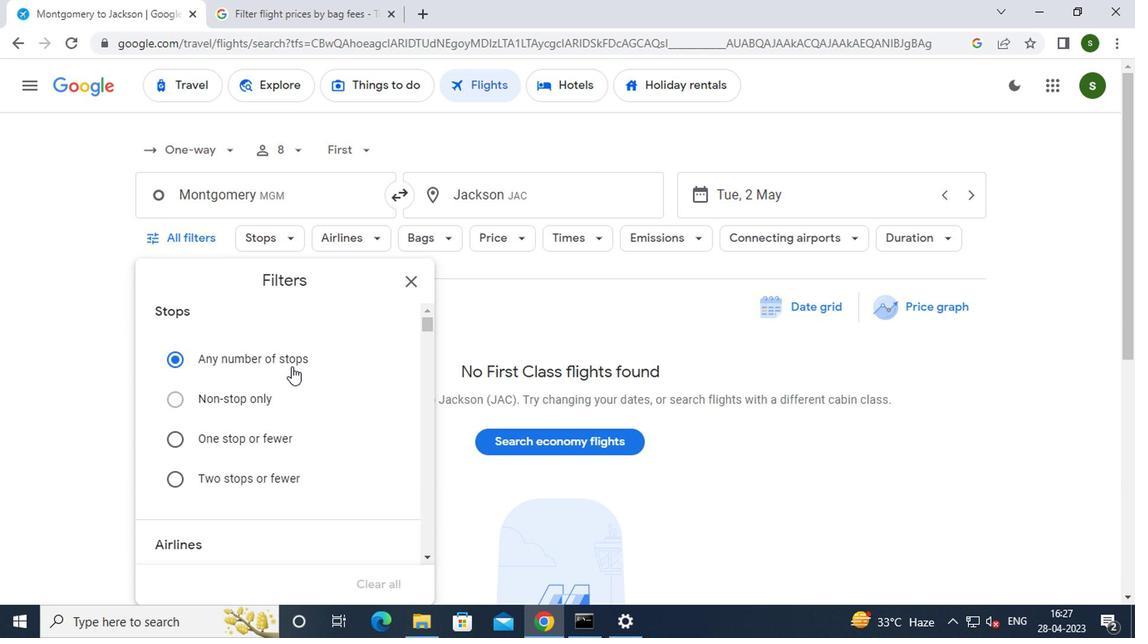 
Action: Mouse scrolled (314, 386) with delta (0, 0)
Screenshot: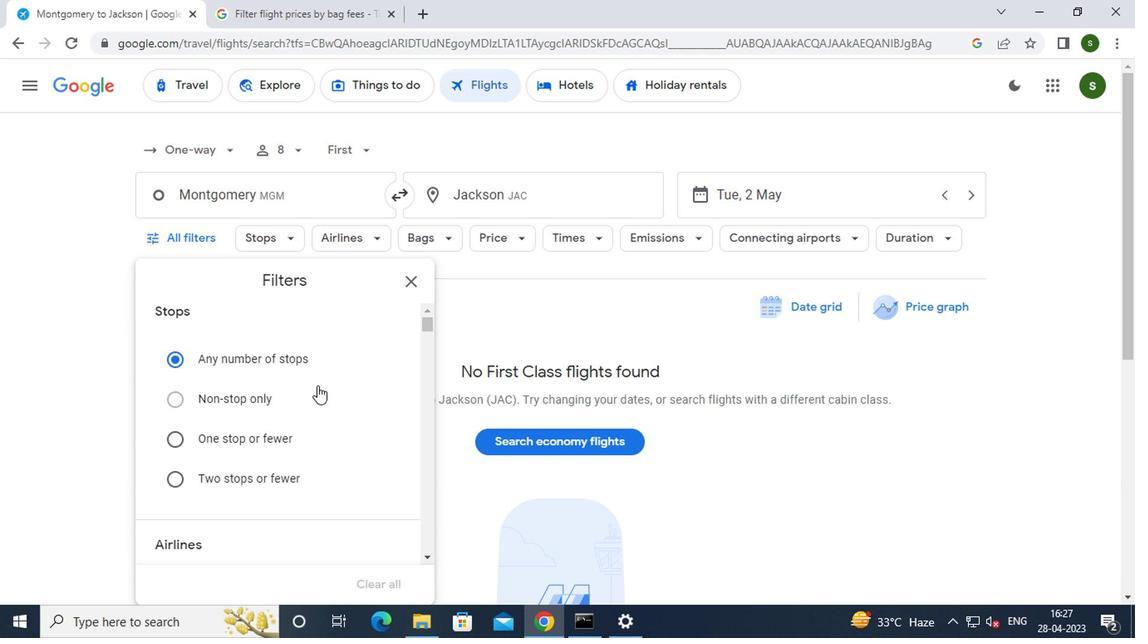 
Action: Mouse scrolled (314, 386) with delta (0, 0)
Screenshot: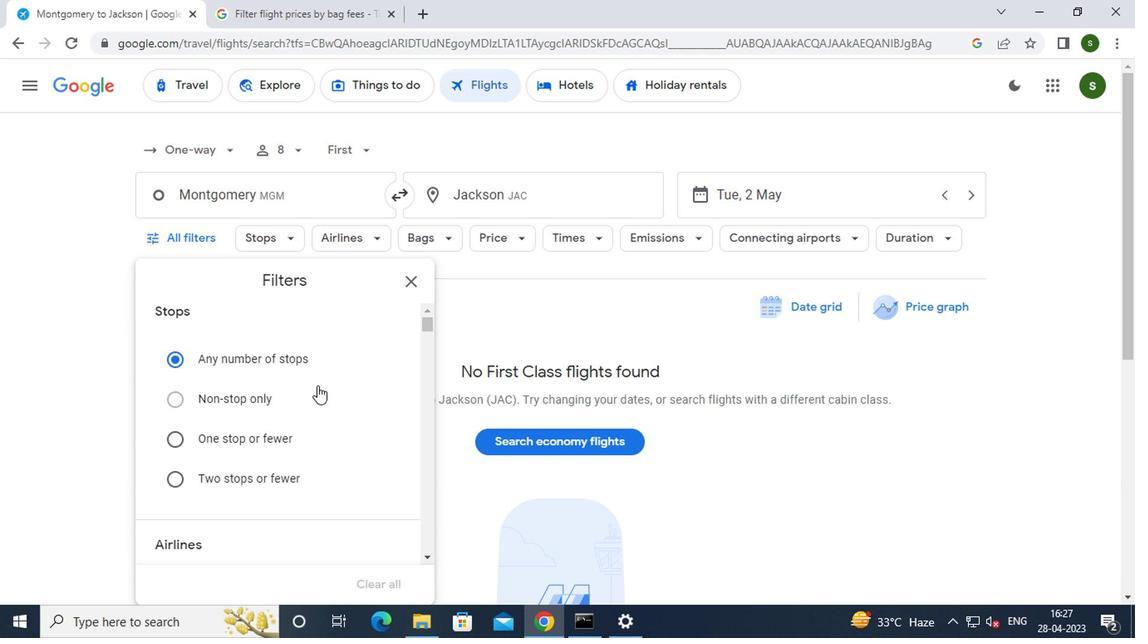 
Action: Mouse moved to (383, 432)
Screenshot: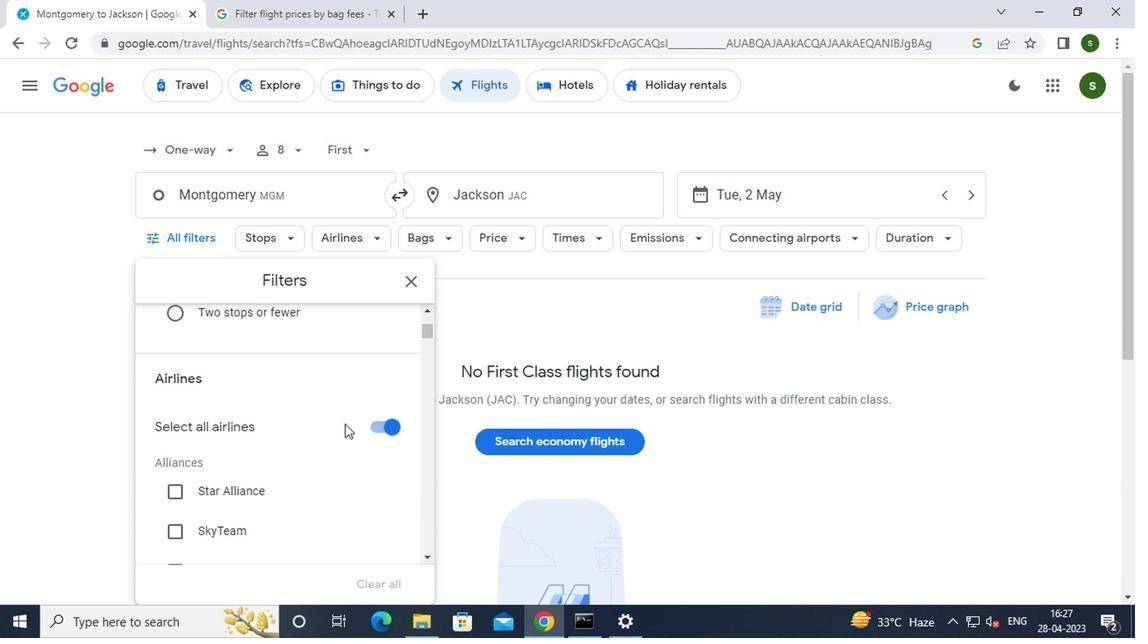 
Action: Mouse pressed left at (383, 432)
Screenshot: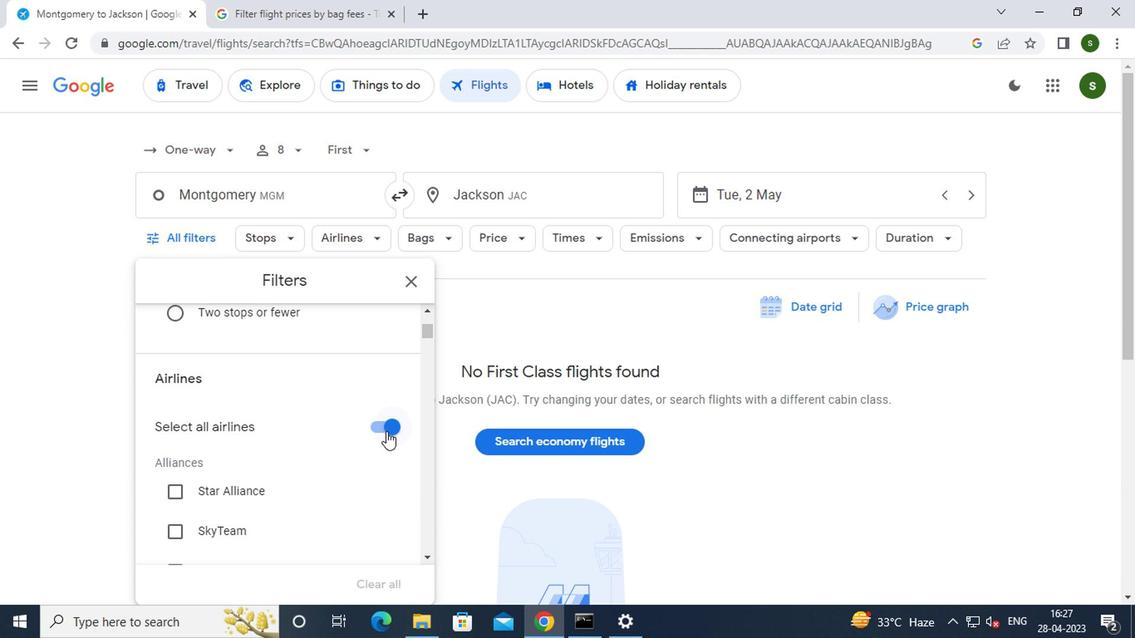 
Action: Mouse moved to (342, 431)
Screenshot: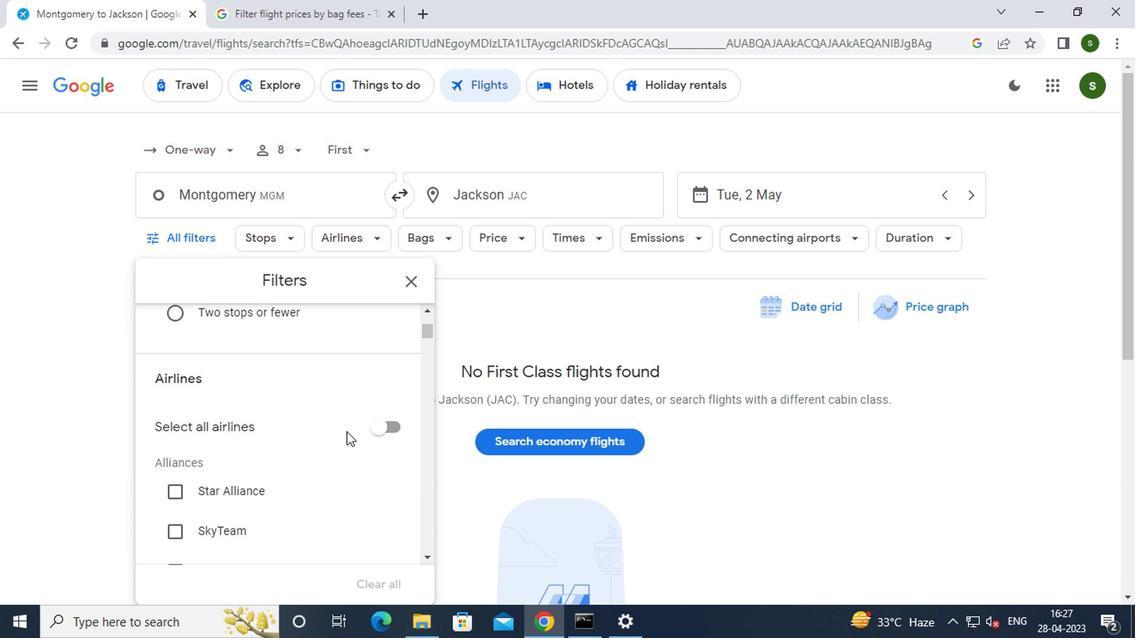 
Action: Mouse scrolled (342, 431) with delta (0, 0)
Screenshot: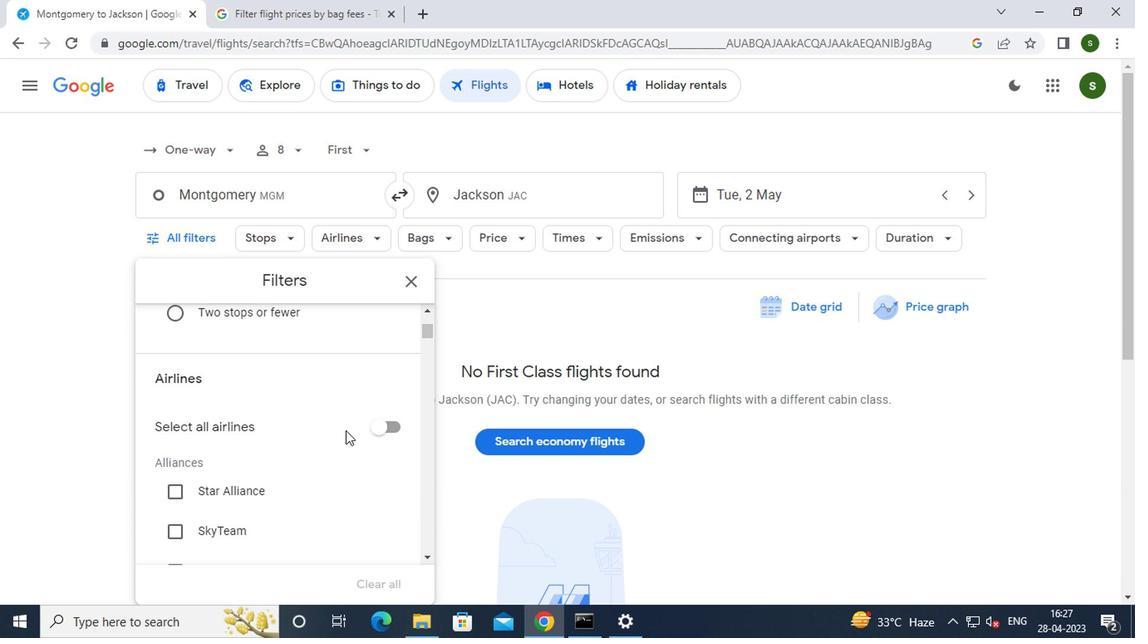 
Action: Mouse scrolled (342, 431) with delta (0, 0)
Screenshot: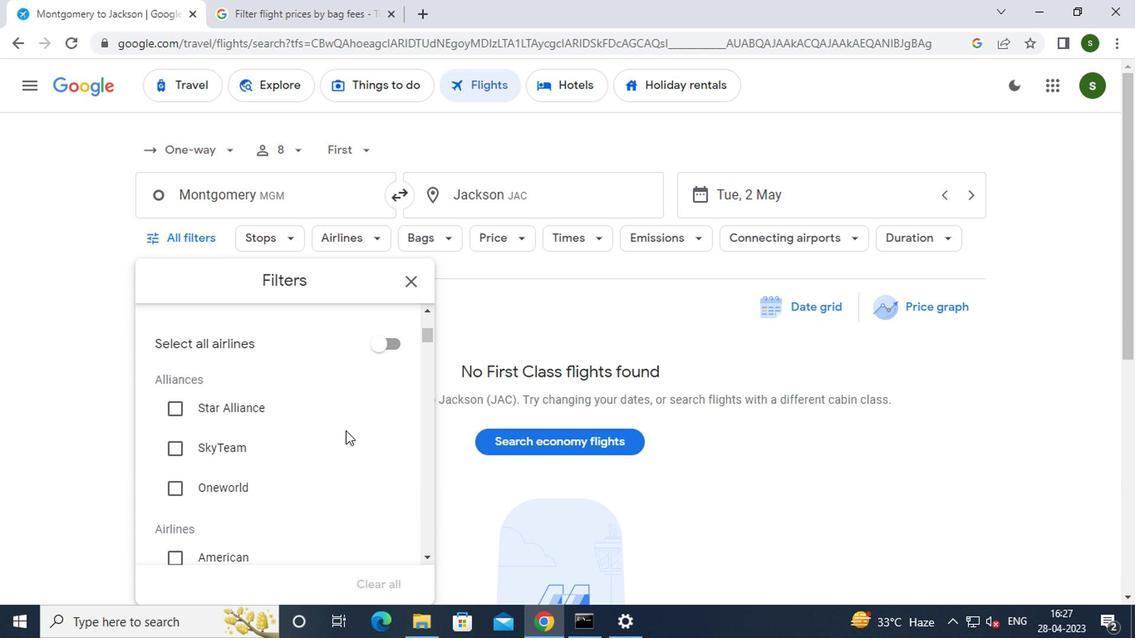 
Action: Mouse scrolled (342, 431) with delta (0, 0)
Screenshot: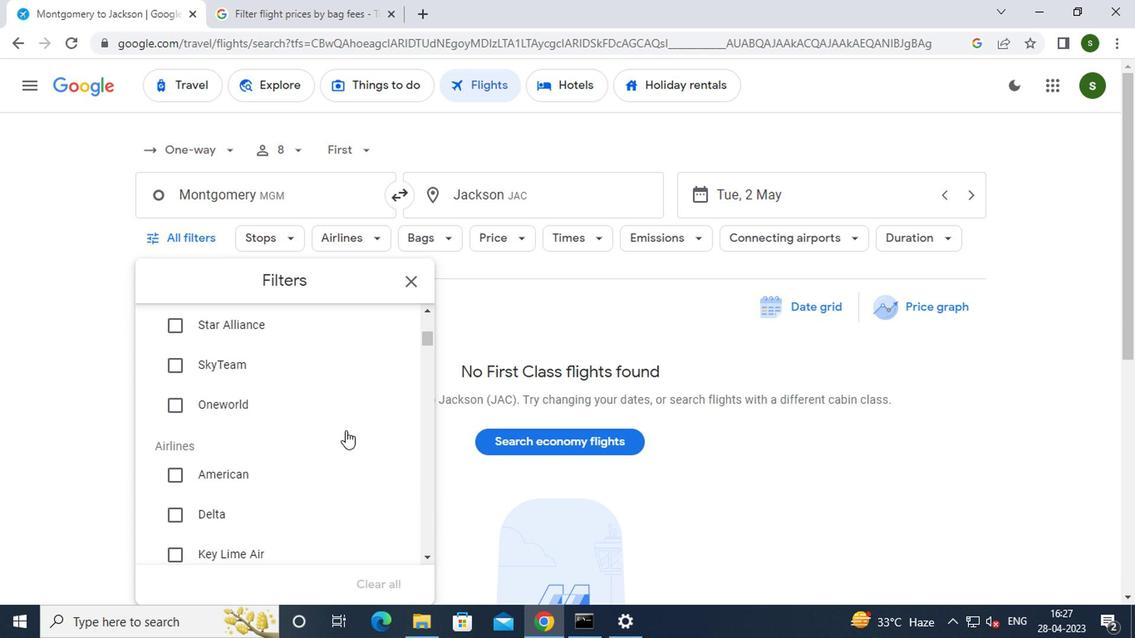 
Action: Mouse scrolled (342, 431) with delta (0, 0)
Screenshot: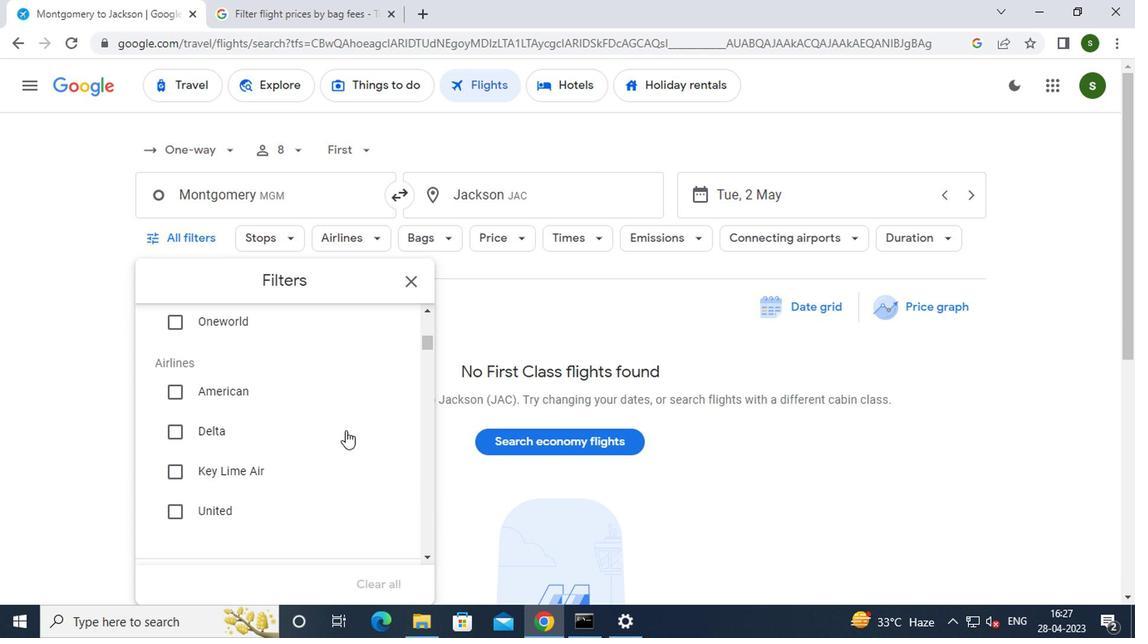 
Action: Mouse moved to (213, 425)
Screenshot: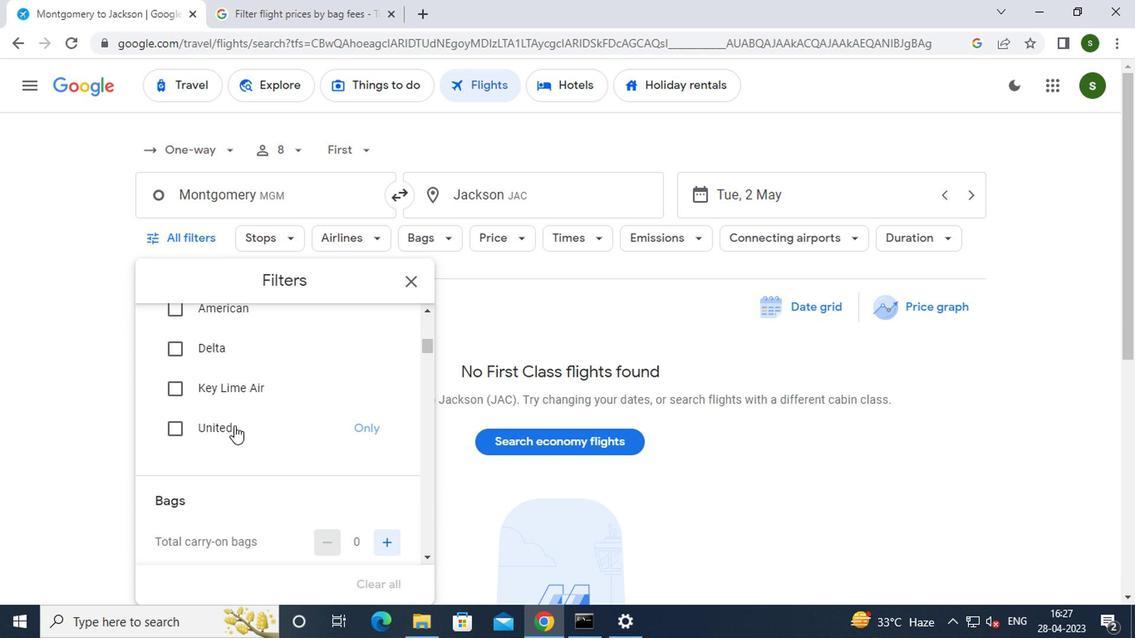 
Action: Mouse pressed left at (213, 425)
Screenshot: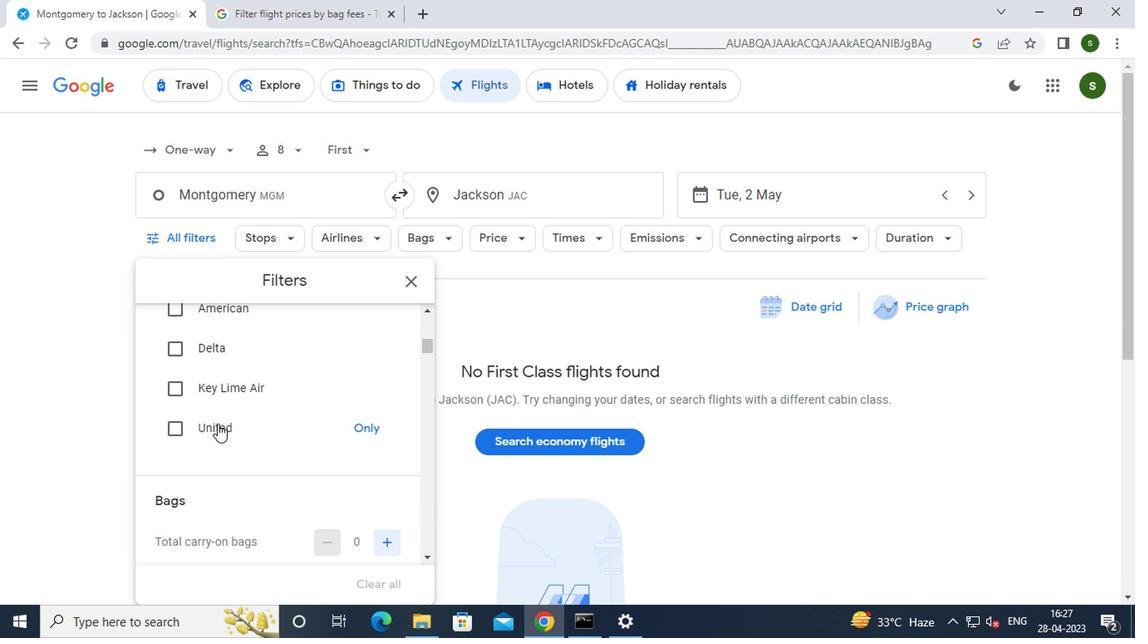 
Action: Mouse moved to (274, 441)
Screenshot: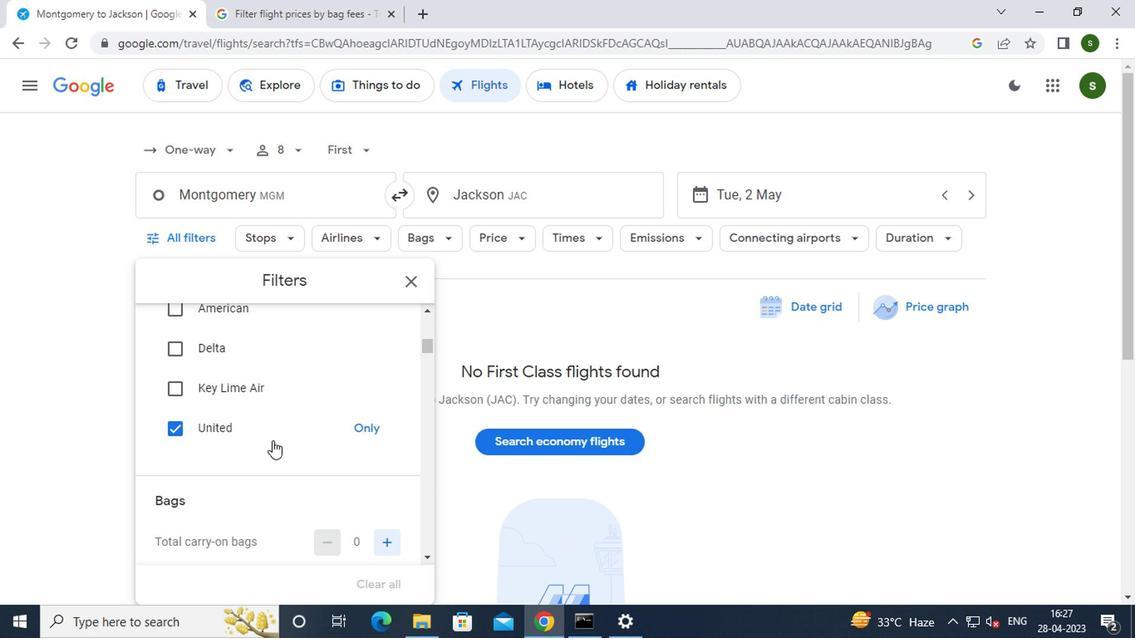 
Action: Mouse scrolled (274, 441) with delta (0, 0)
Screenshot: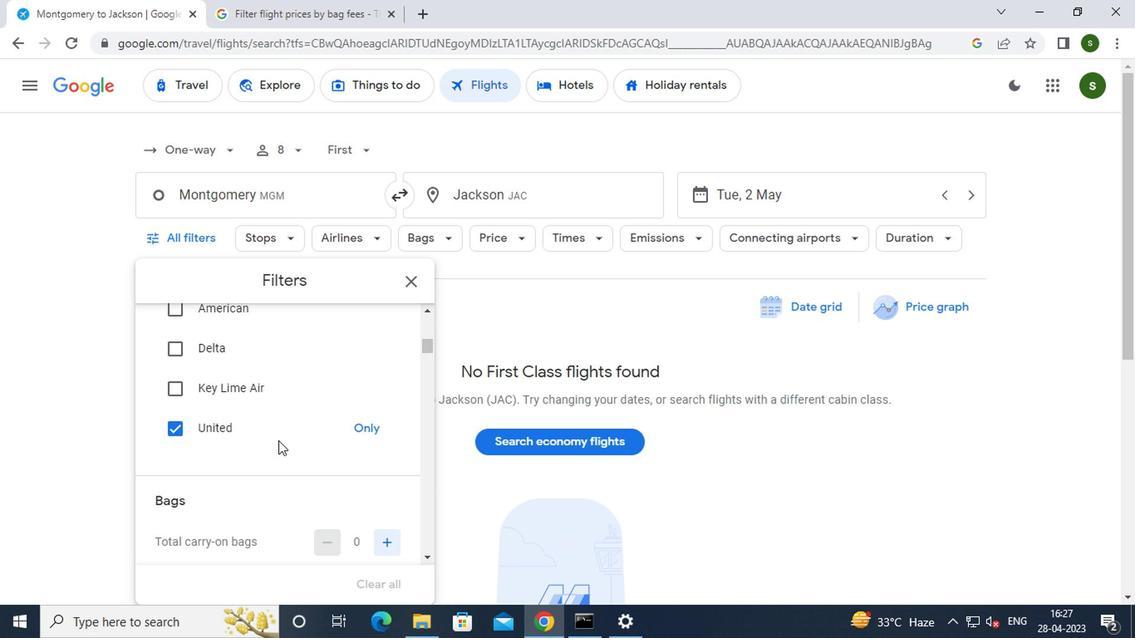 
Action: Mouse scrolled (274, 441) with delta (0, 0)
Screenshot: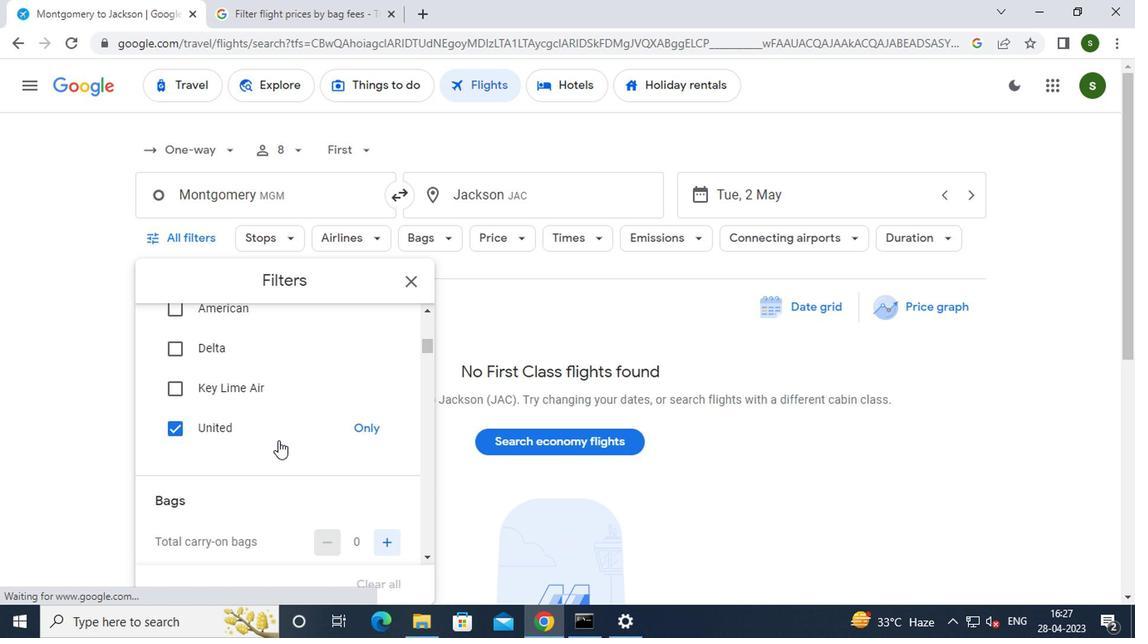 
Action: Mouse scrolled (274, 441) with delta (0, 0)
Screenshot: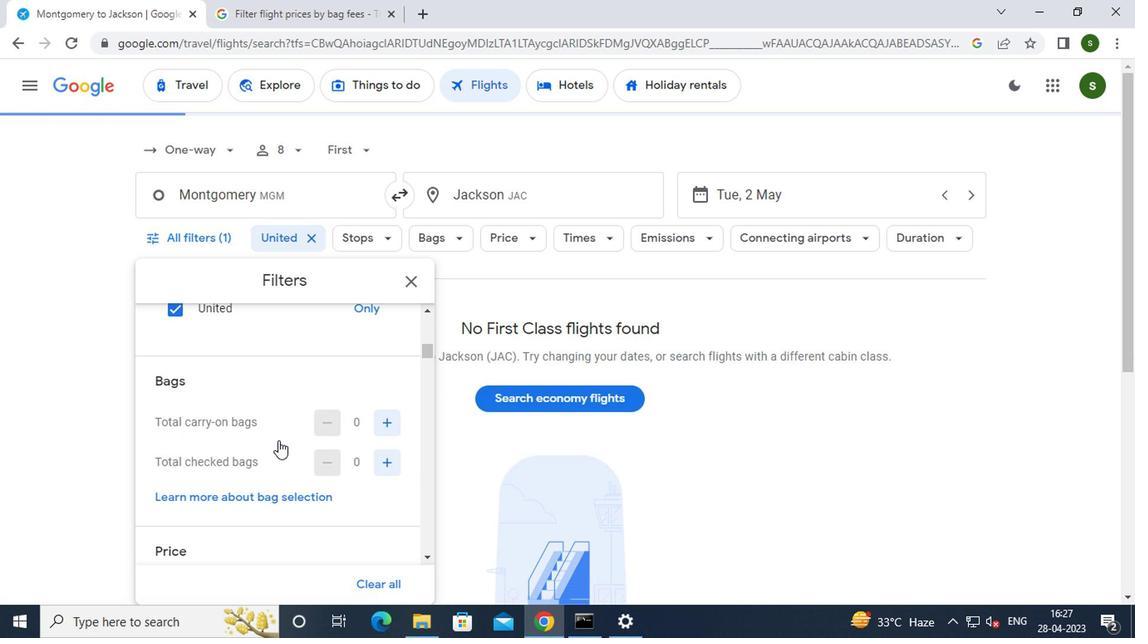 
Action: Mouse moved to (382, 337)
Screenshot: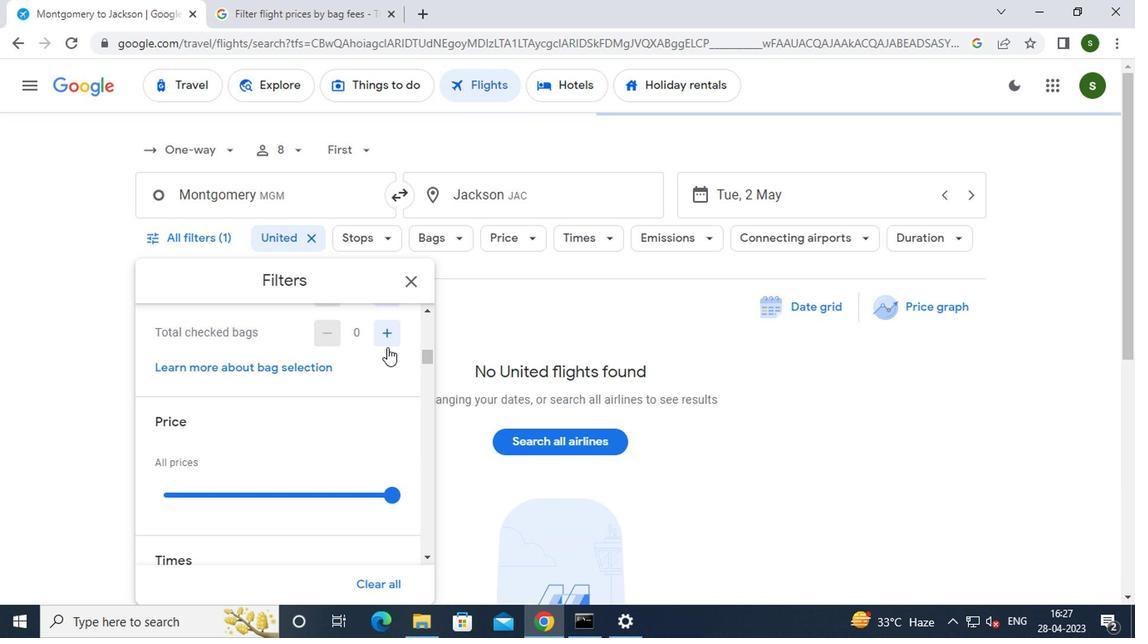 
Action: Mouse pressed left at (382, 337)
Screenshot: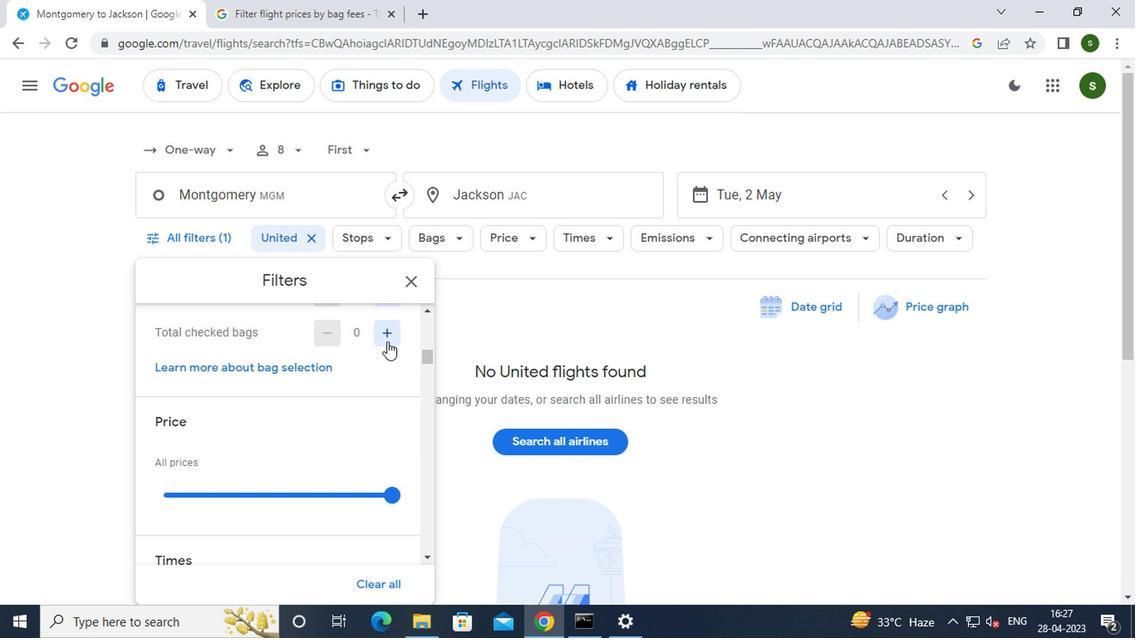 
Action: Mouse pressed left at (382, 337)
Screenshot: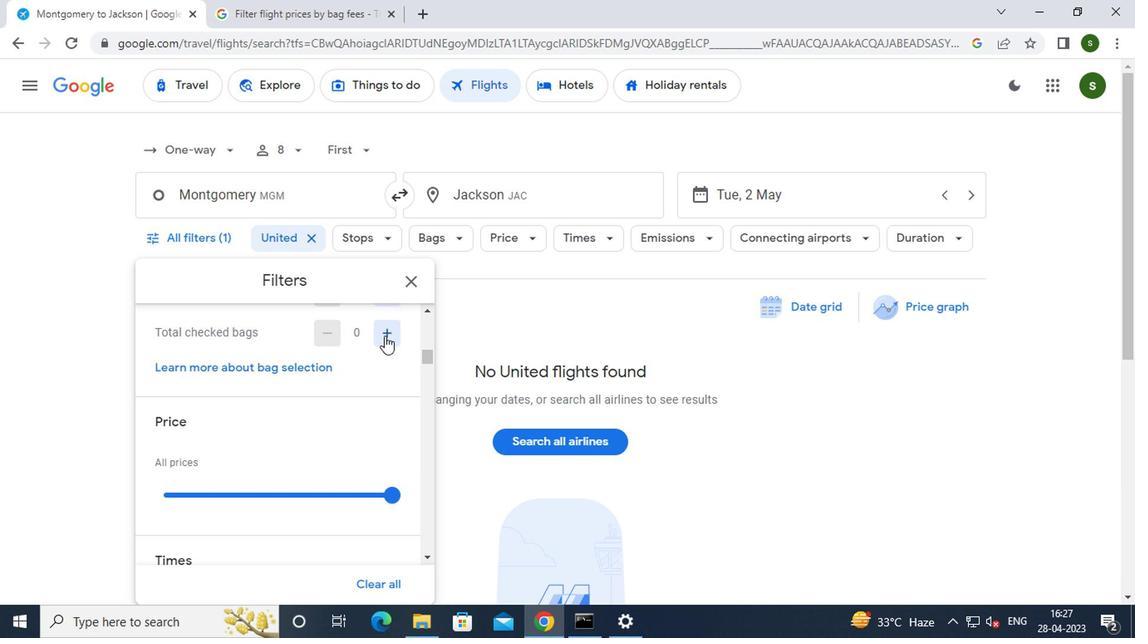 
Action: Mouse pressed left at (382, 337)
Screenshot: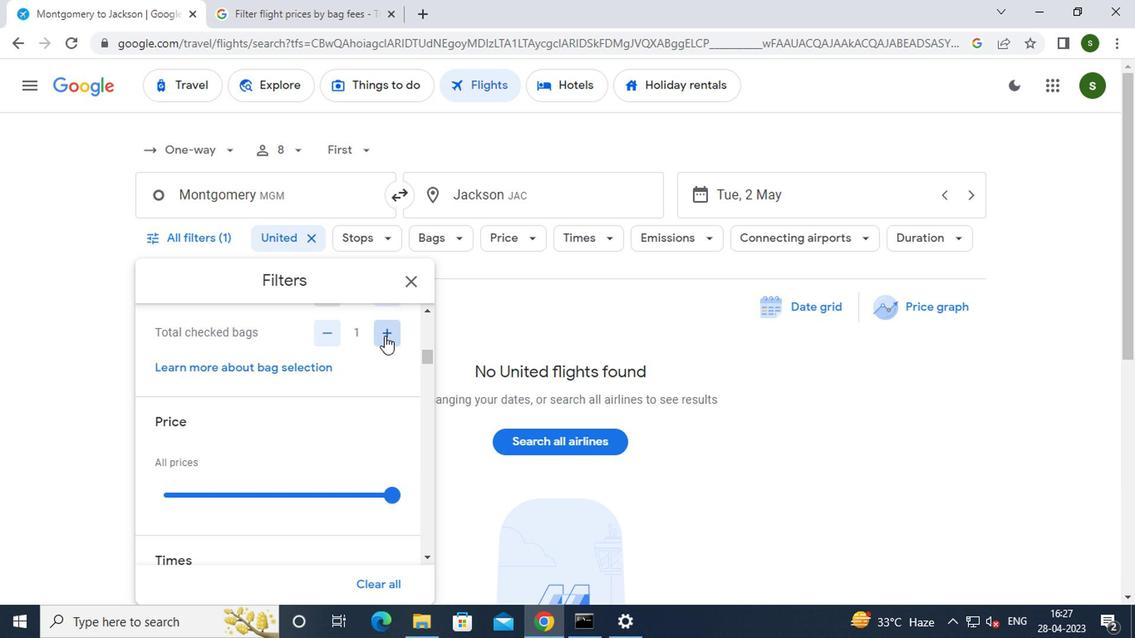 
Action: Mouse pressed left at (382, 337)
Screenshot: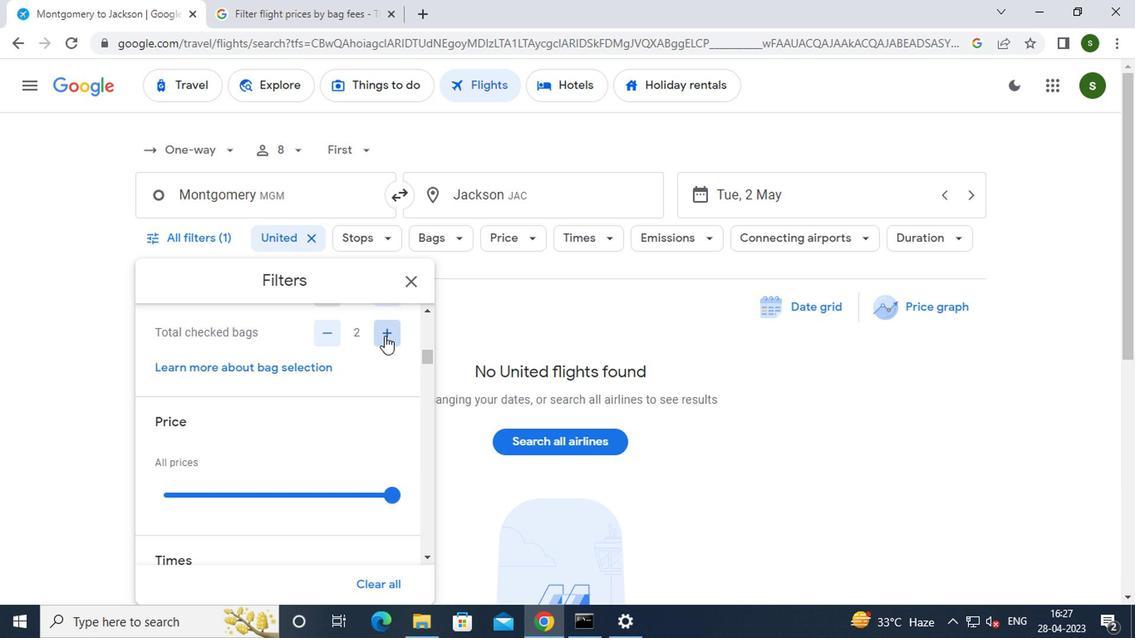 
Action: Mouse pressed left at (382, 337)
Screenshot: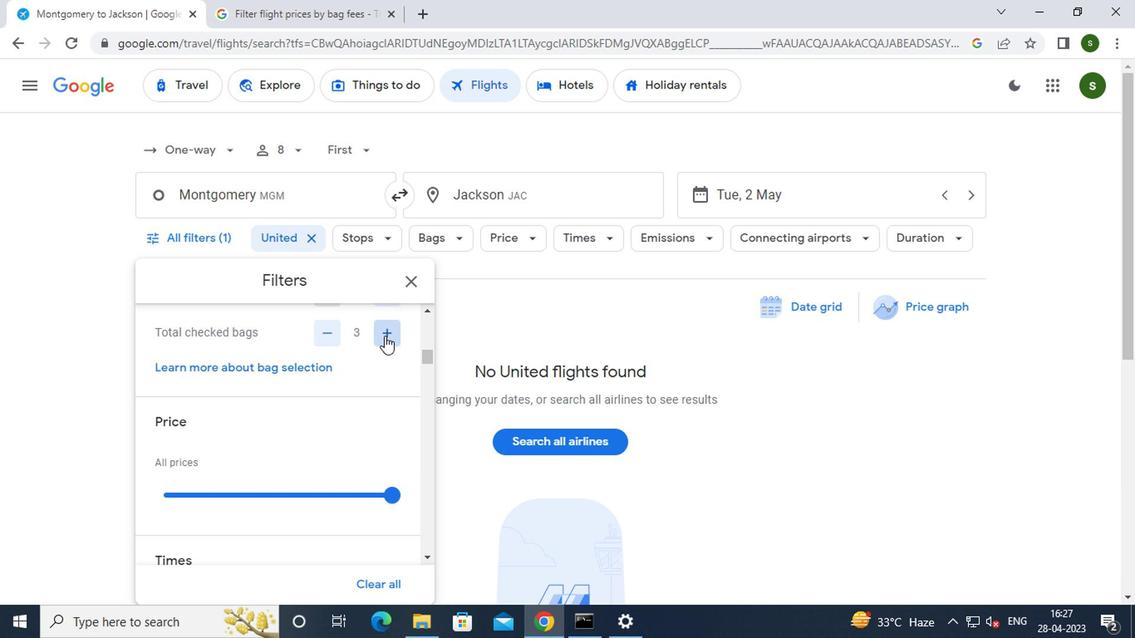 
Action: Mouse pressed left at (382, 337)
Screenshot: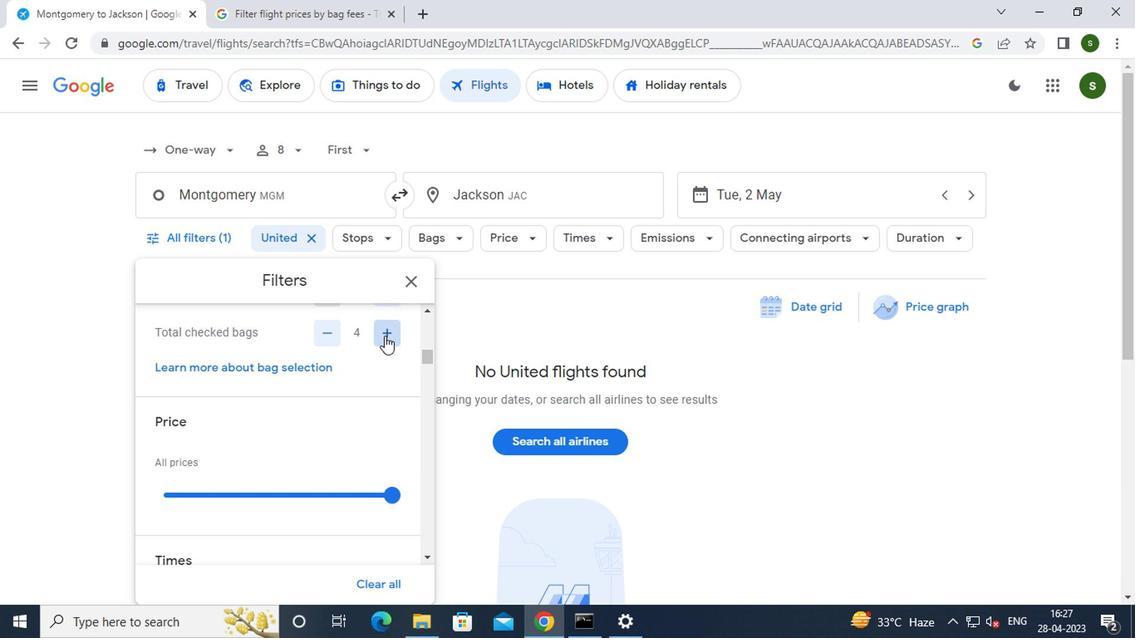 
Action: Mouse pressed left at (382, 337)
Screenshot: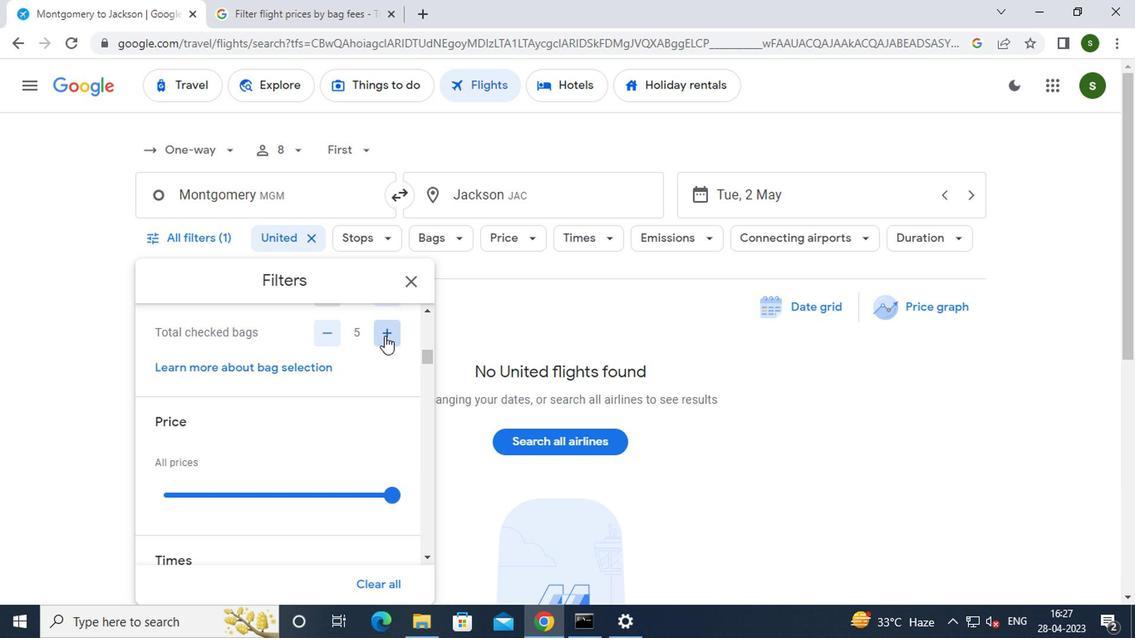 
Action: Mouse moved to (382, 499)
Screenshot: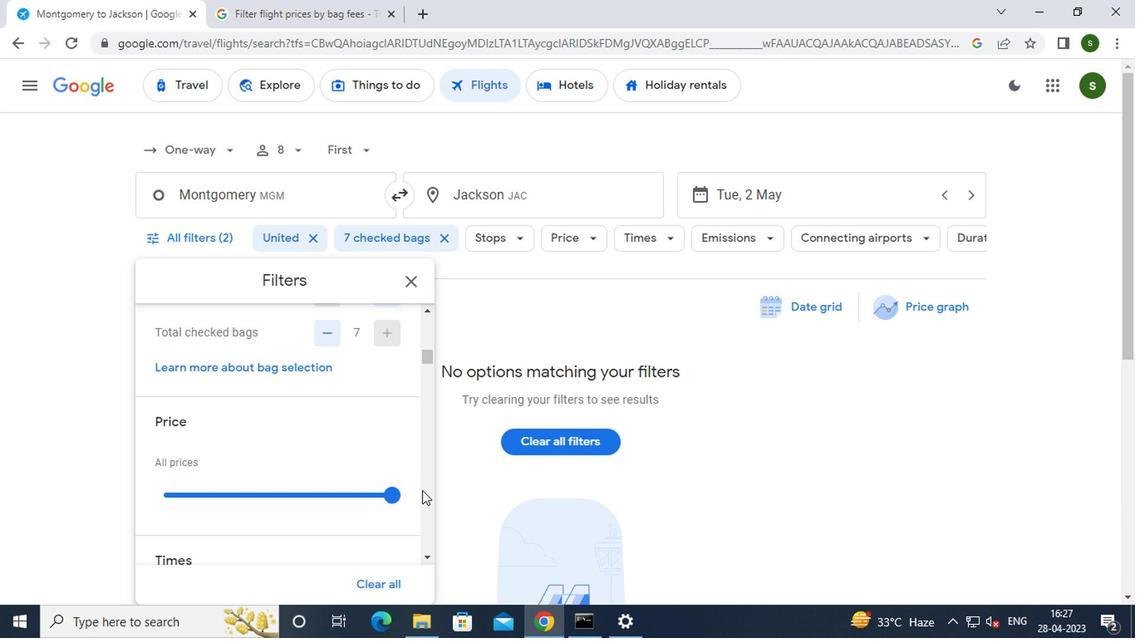 
Action: Mouse pressed left at (382, 499)
Screenshot: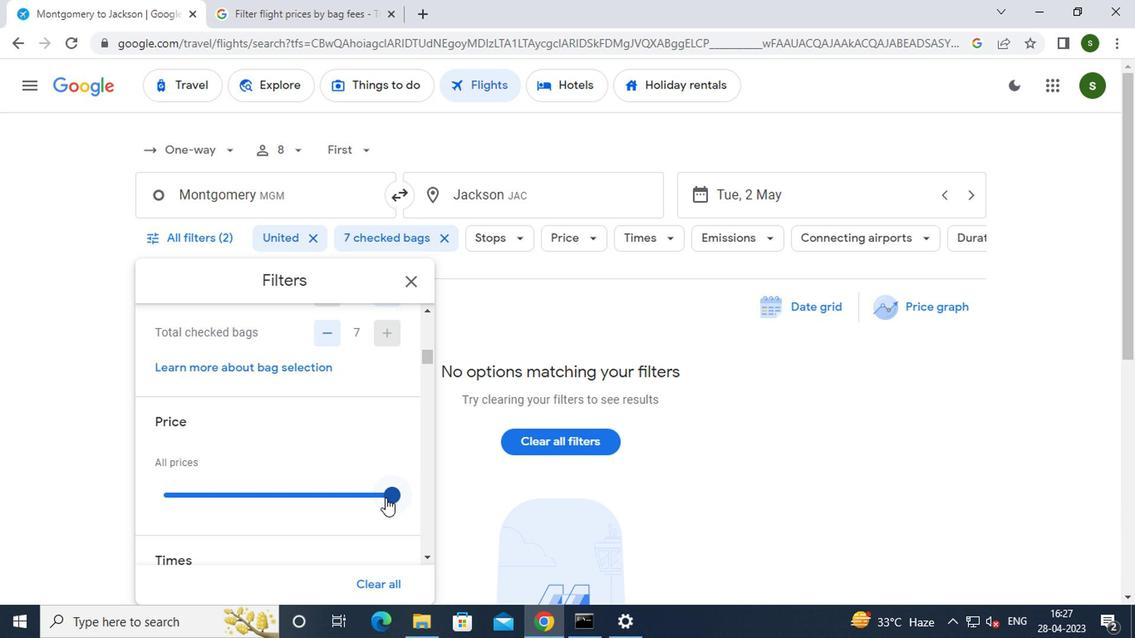 
Action: Mouse moved to (352, 462)
Screenshot: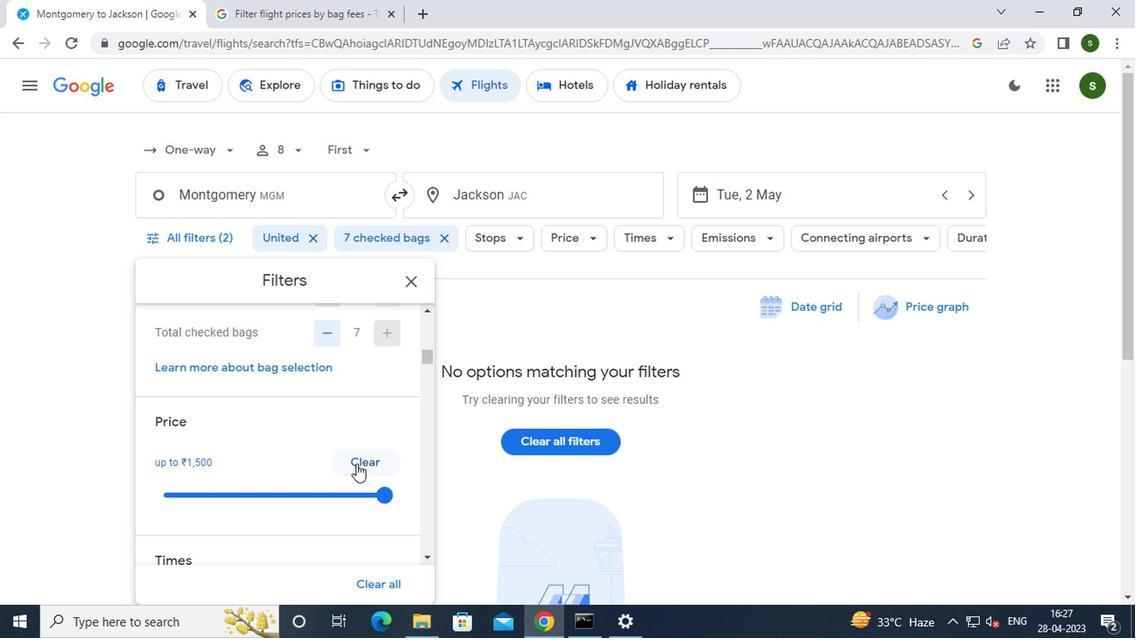 
Action: Mouse scrolled (352, 462) with delta (0, 0)
Screenshot: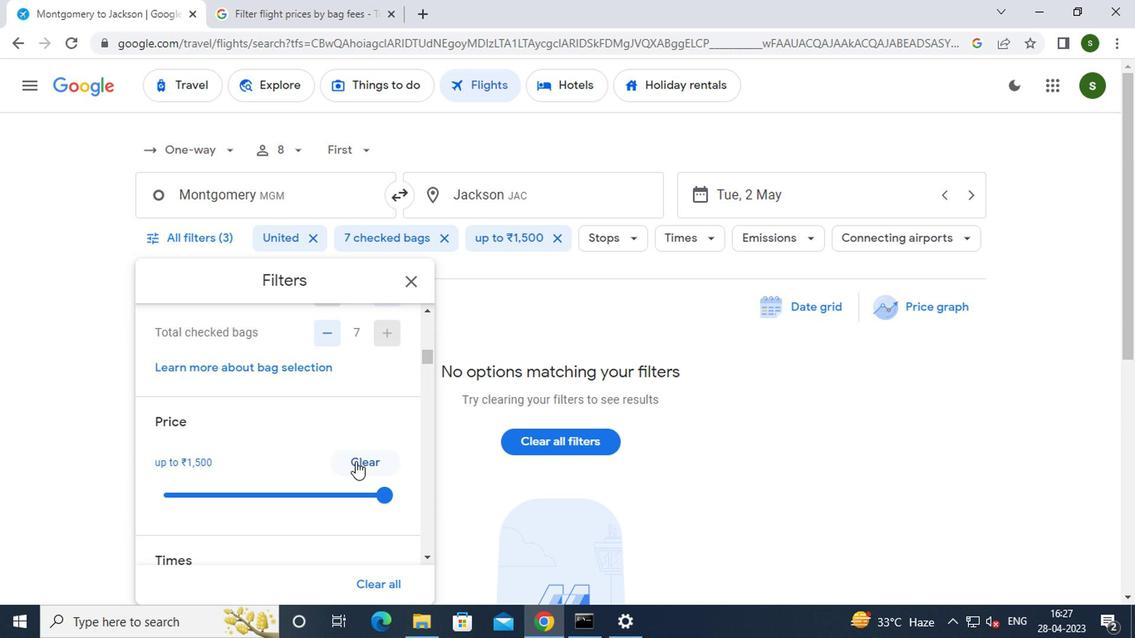 
Action: Mouse scrolled (352, 462) with delta (0, 0)
Screenshot: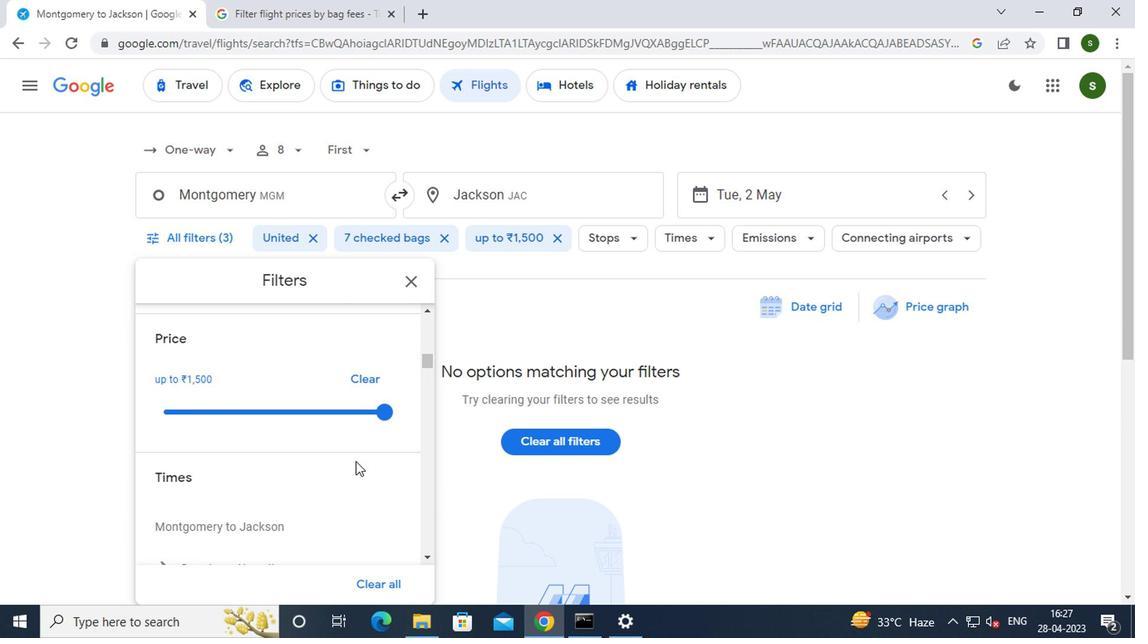 
Action: Mouse moved to (160, 520)
Screenshot: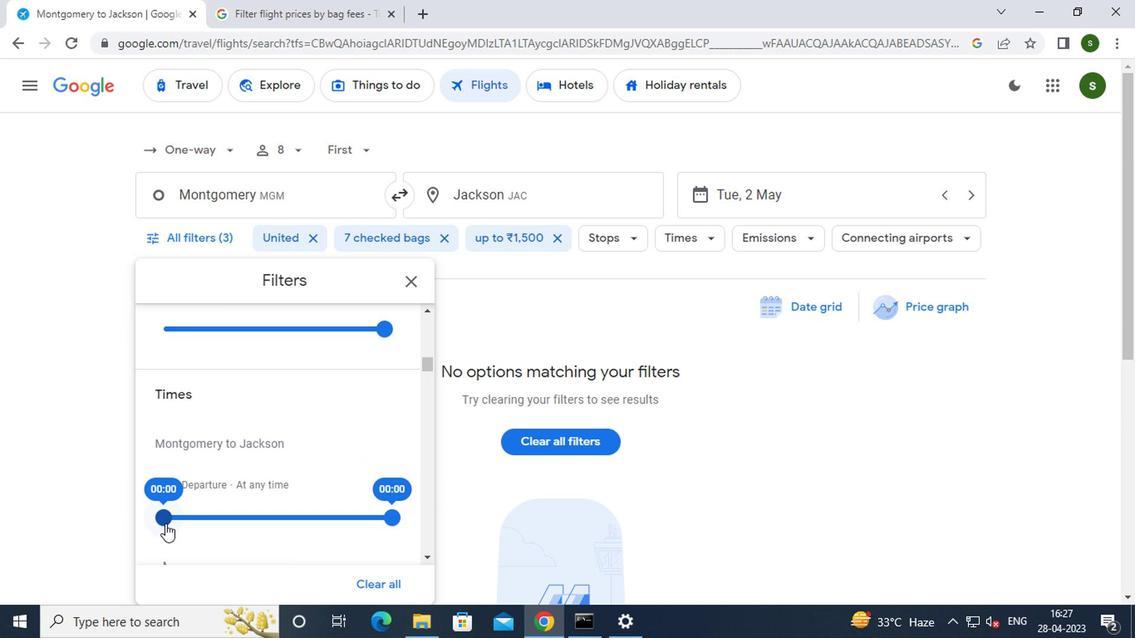 
Action: Mouse pressed left at (160, 520)
Screenshot: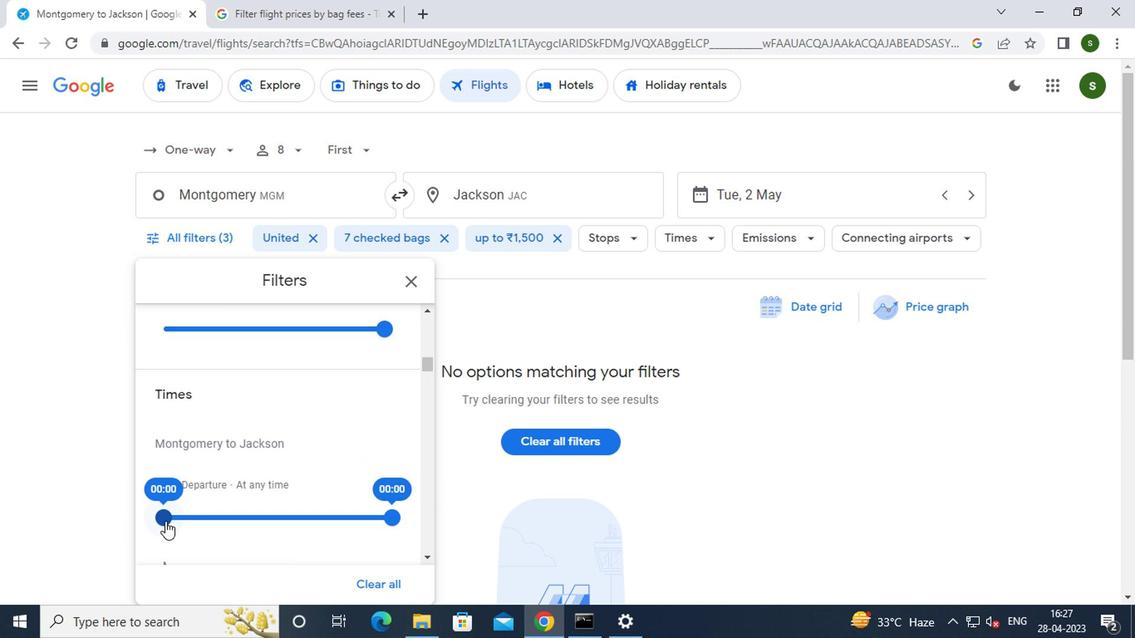 
Action: Mouse moved to (575, 332)
Screenshot: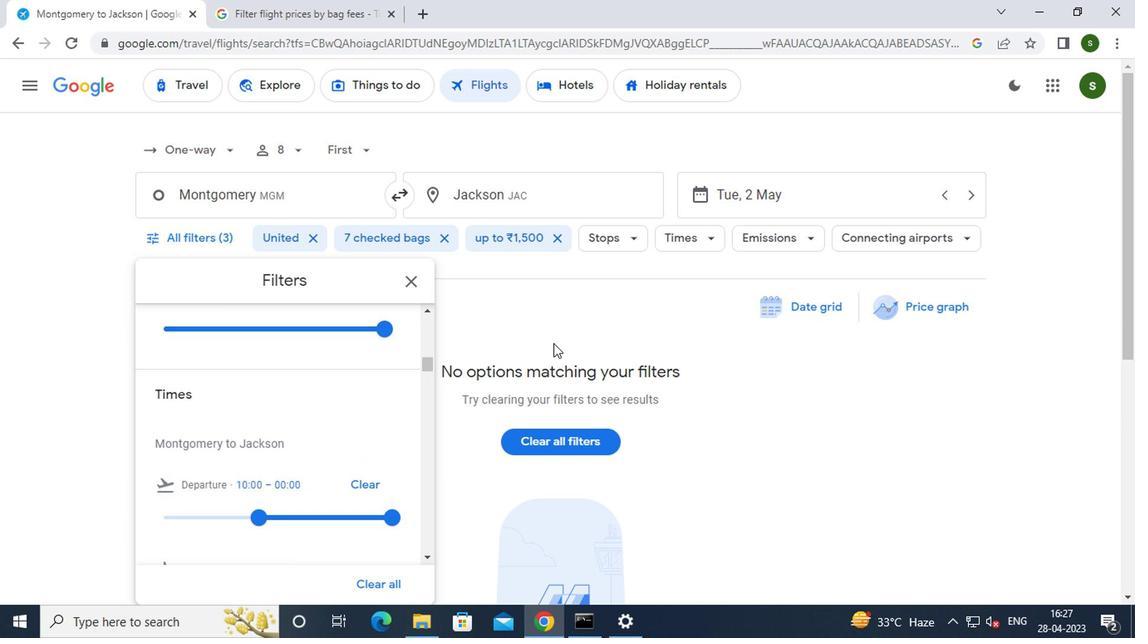 
Action: Mouse pressed left at (575, 332)
Screenshot: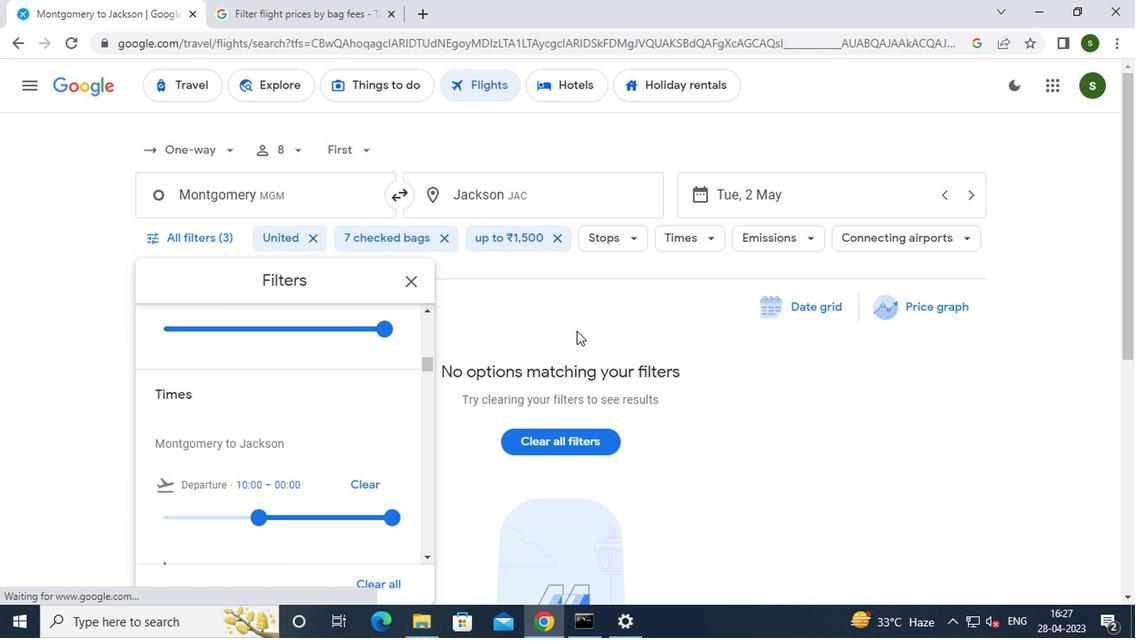 
